 Task: Find a place in Newmarket, UK, for 8 guests from 12-16 August, with a price range of ₹10,000 to ₹16,000, including amenities like Free parking, Wifi, TV, Gym, and Breakfast, and enable Self check-in.
Action: Mouse moved to (435, 116)
Screenshot: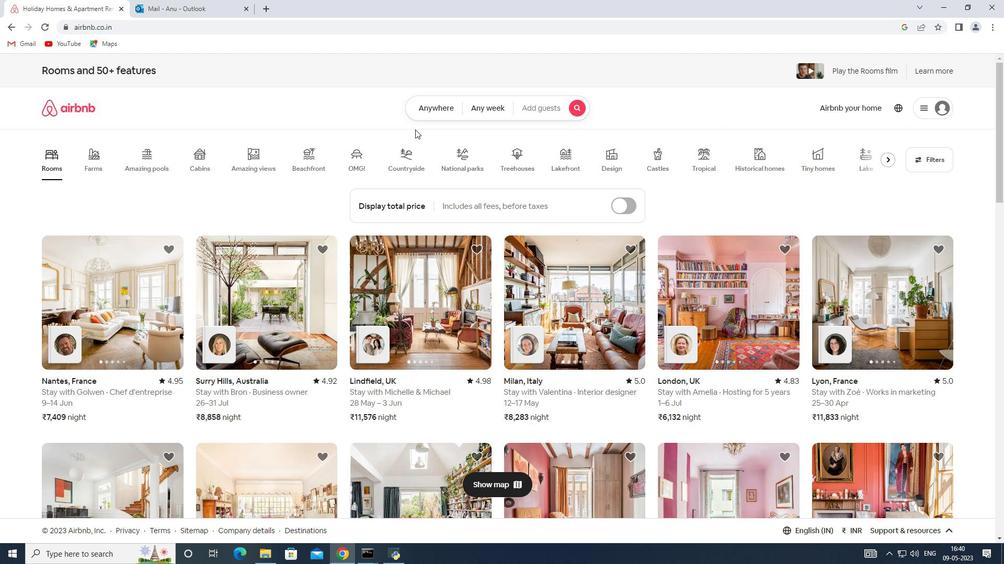 
Action: Mouse pressed left at (435, 116)
Screenshot: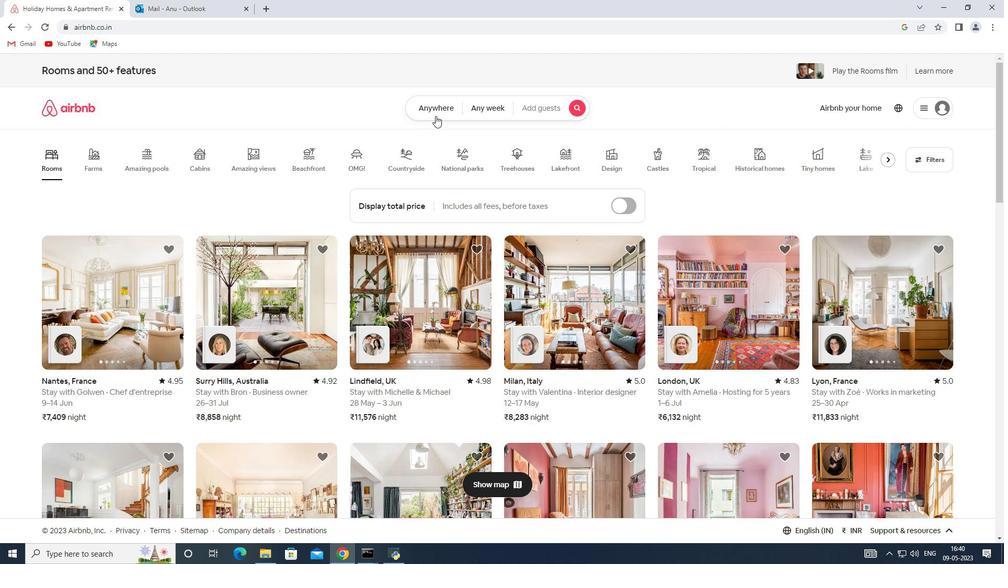 
Action: Mouse moved to (339, 150)
Screenshot: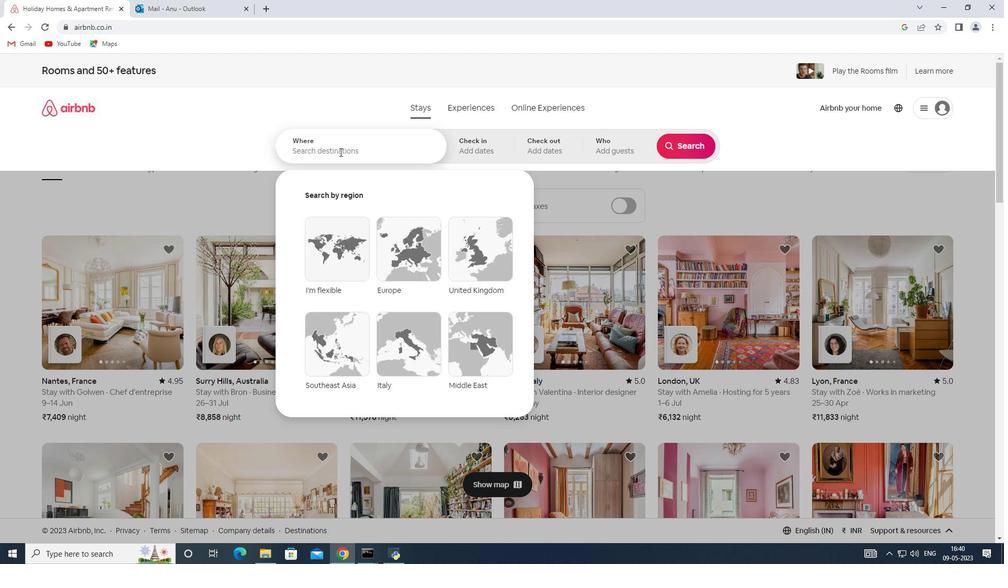 
Action: Mouse pressed left at (339, 150)
Screenshot: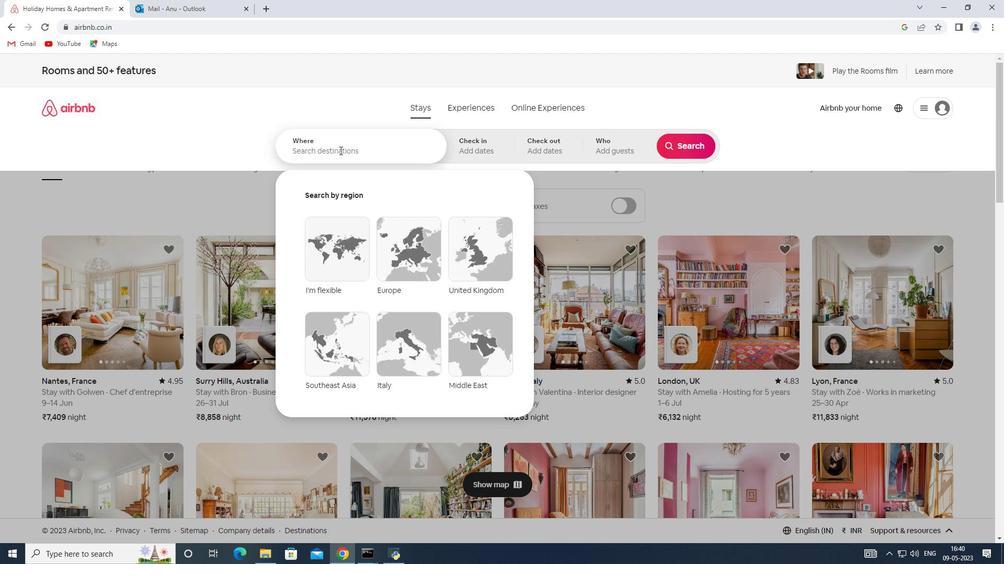 
Action: Key pressed <Key.shift><Key.shift><Key.shift><Key.shift><Key.shift><Key.shift><Key.shift><Key.shift><Key.shift><Key.shift><Key.shift><Key.shift><Key.shift><Key.shift><Key.shift><Key.shift><Key.shift><Key.shift><Key.shift><Key.shift><Key.shift><Key.shift><Key.shift><Key.shift><Key.shift><Key.shift><Key.shift><Key.shift><Key.shift><Key.shift><Key.shift>Newmarket,<Key.shift><Key.shift><Key.shift><Key.shift><Key.shift><Key.shift><Key.shift><Key.shift><Key.shift><Key.shift><Key.shift><Key.shift><Key.shift><Key.shift><Key.shift><Key.shift><Key.shift><Key.shift><Key.shift><Key.shift><Key.shift><Key.shift><Key.shift><Key.shift><Key.shift><Key.shift><Key.shift><Key.shift><Key.shift><Key.shift><Key.shift><Key.shift><Key.shift><Key.shift><Key.shift><Key.shift><Key.shift><Key.shift><Key.shift><Key.shift><Key.shift><Key.shift><Key.shift><Key.shift>United<Key.space>
Screenshot: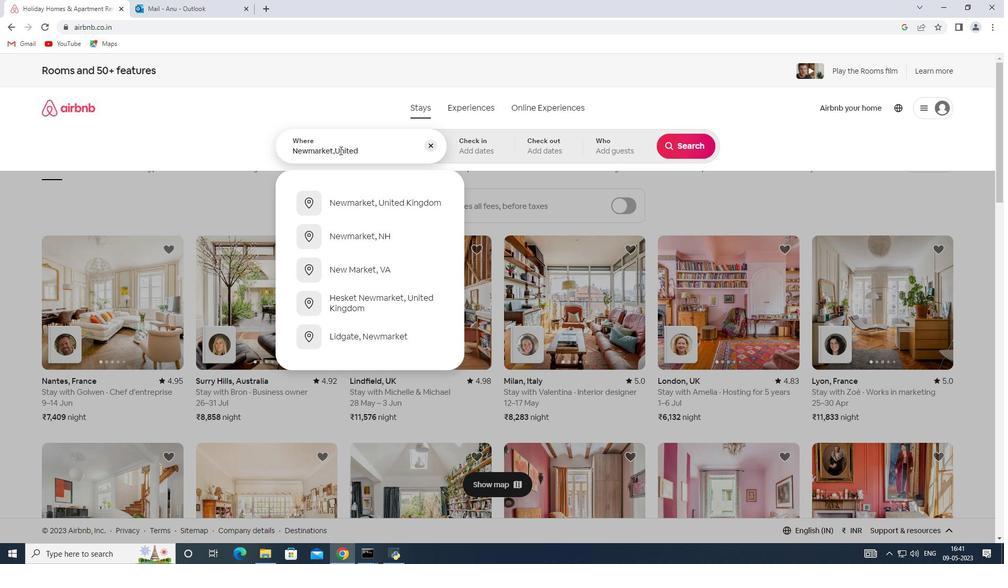 
Action: Mouse moved to (397, 198)
Screenshot: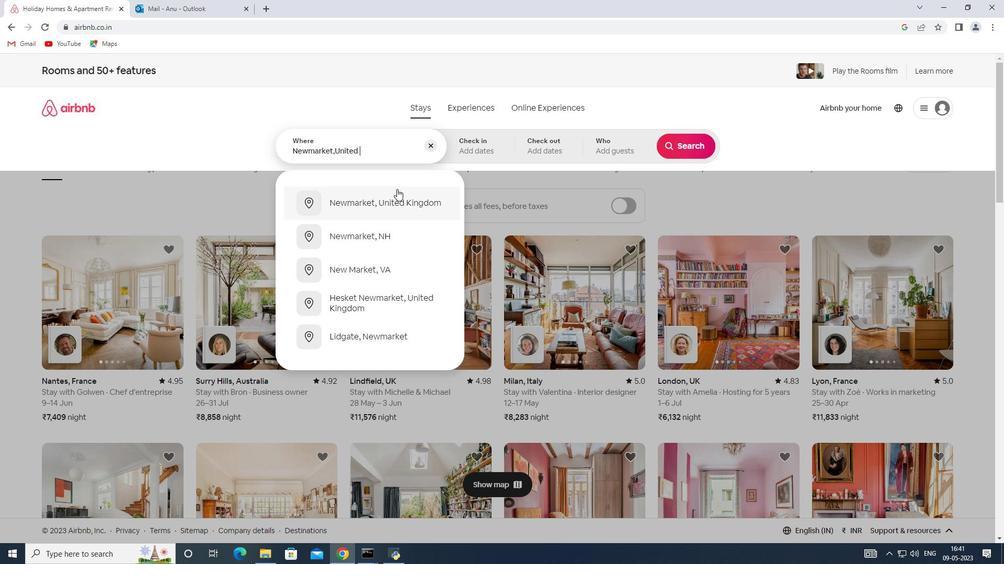 
Action: Mouse pressed left at (397, 198)
Screenshot: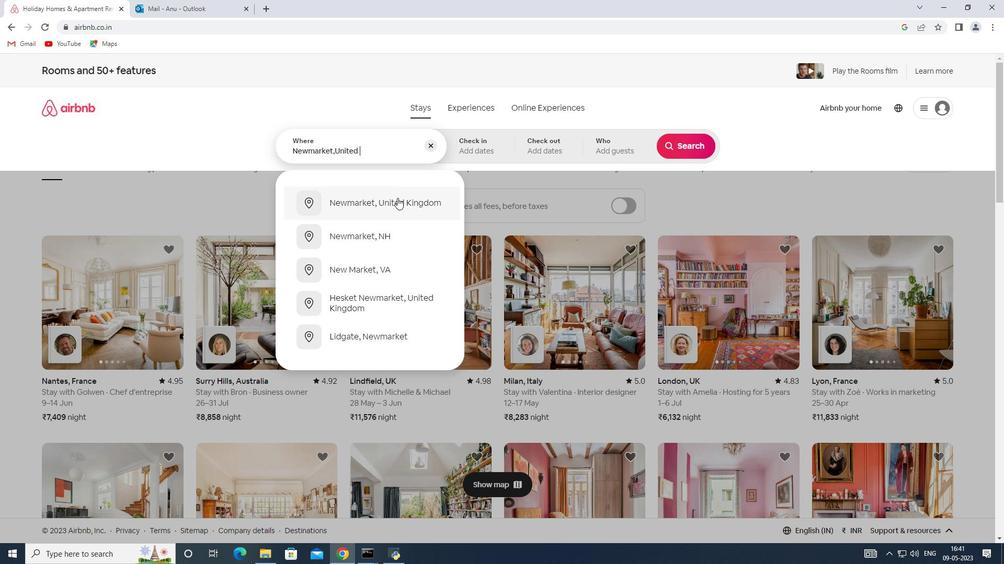 
Action: Mouse moved to (683, 228)
Screenshot: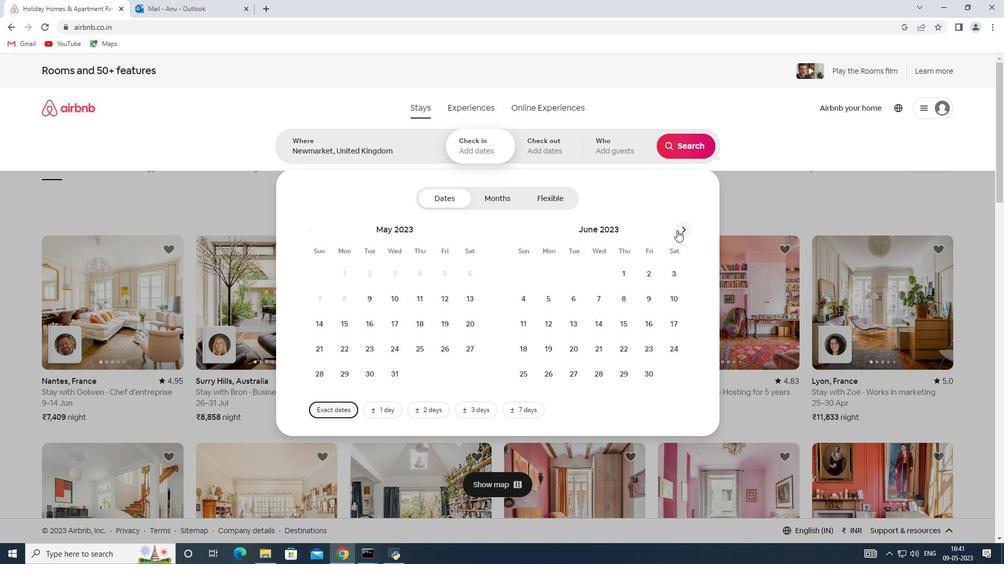 
Action: Mouse pressed left at (683, 228)
Screenshot: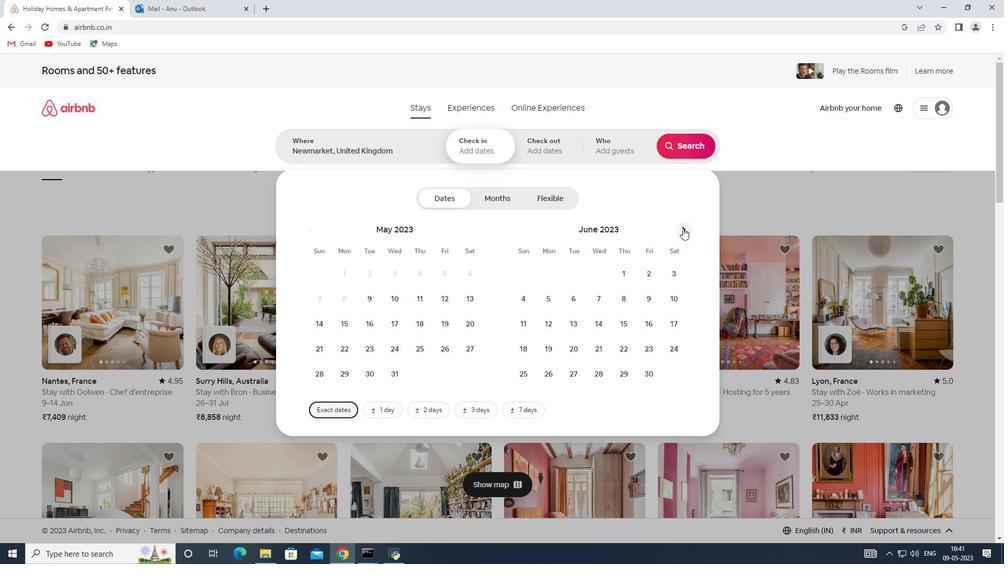 
Action: Mouse pressed left at (683, 228)
Screenshot: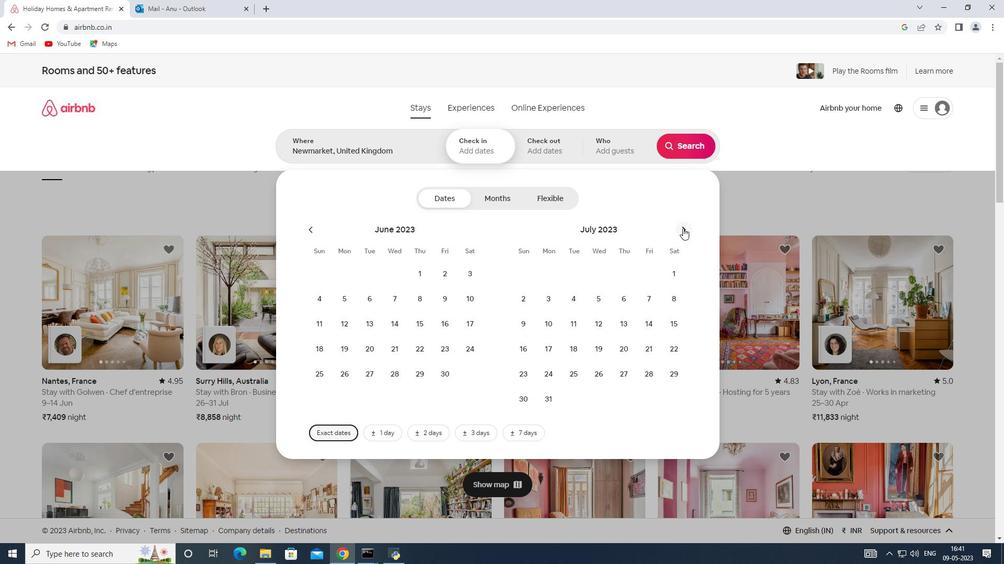 
Action: Mouse moved to (675, 290)
Screenshot: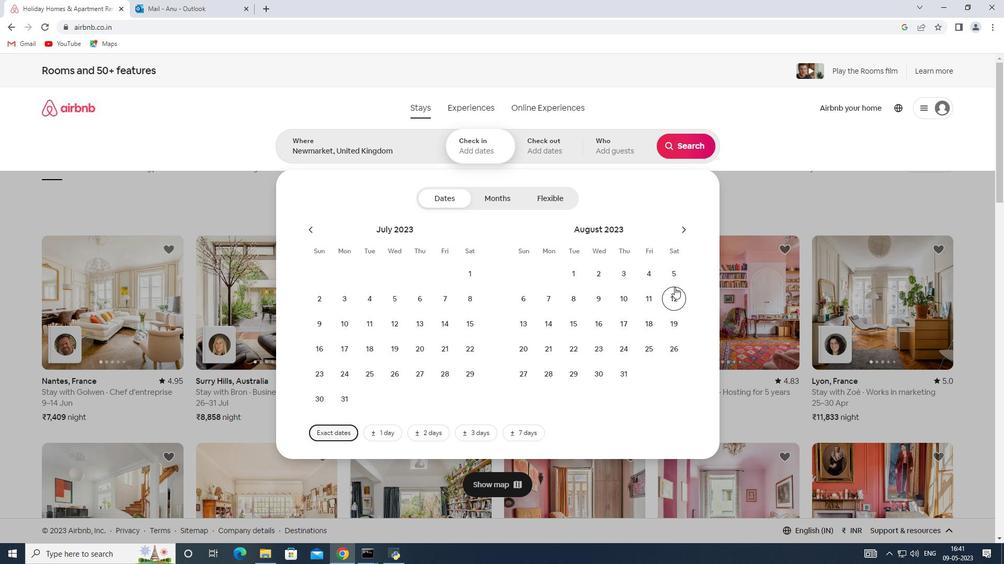 
Action: Mouse pressed left at (675, 290)
Screenshot: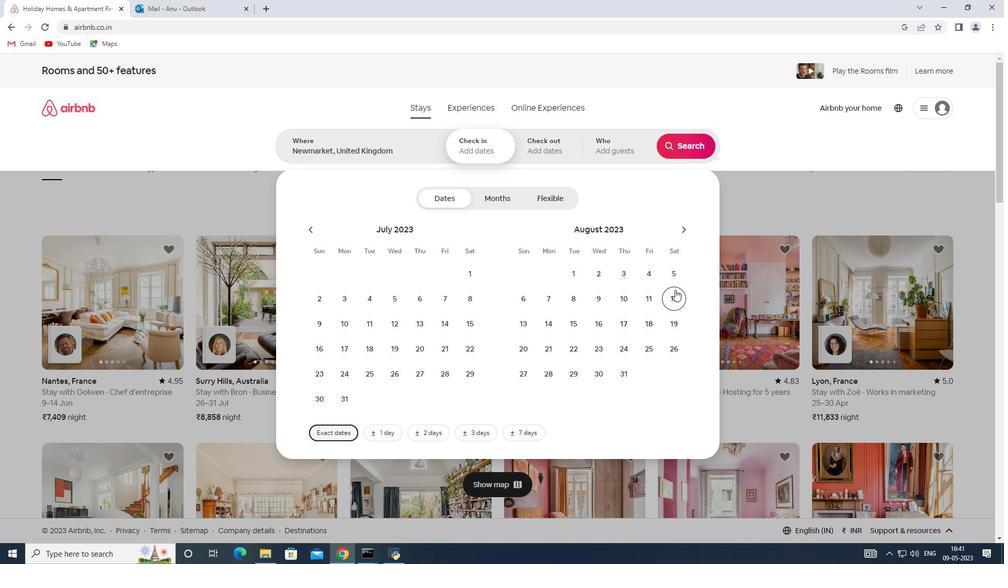 
Action: Mouse moved to (607, 323)
Screenshot: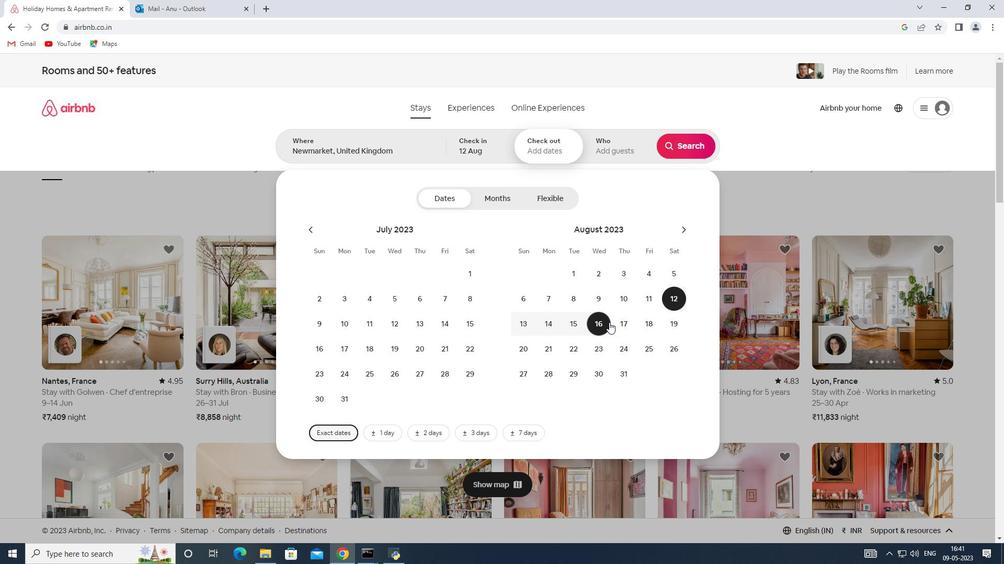 
Action: Mouse pressed left at (607, 323)
Screenshot: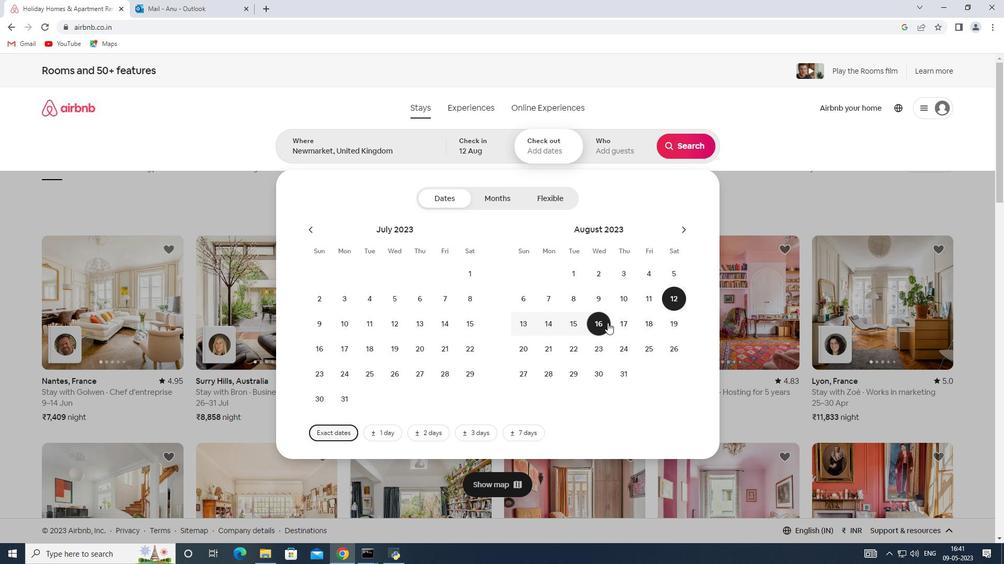 
Action: Mouse moved to (614, 142)
Screenshot: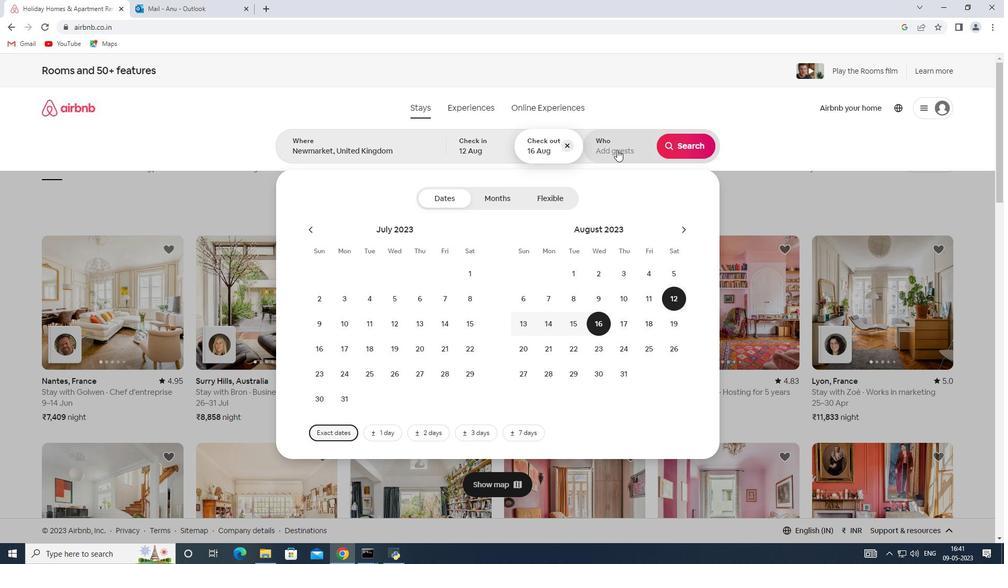 
Action: Mouse pressed left at (614, 142)
Screenshot: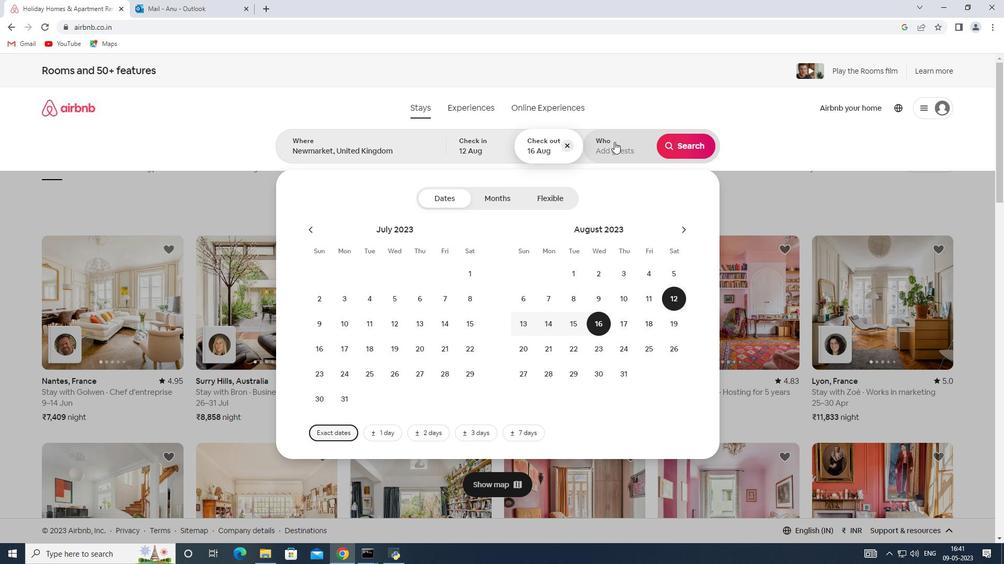 
Action: Mouse moved to (692, 197)
Screenshot: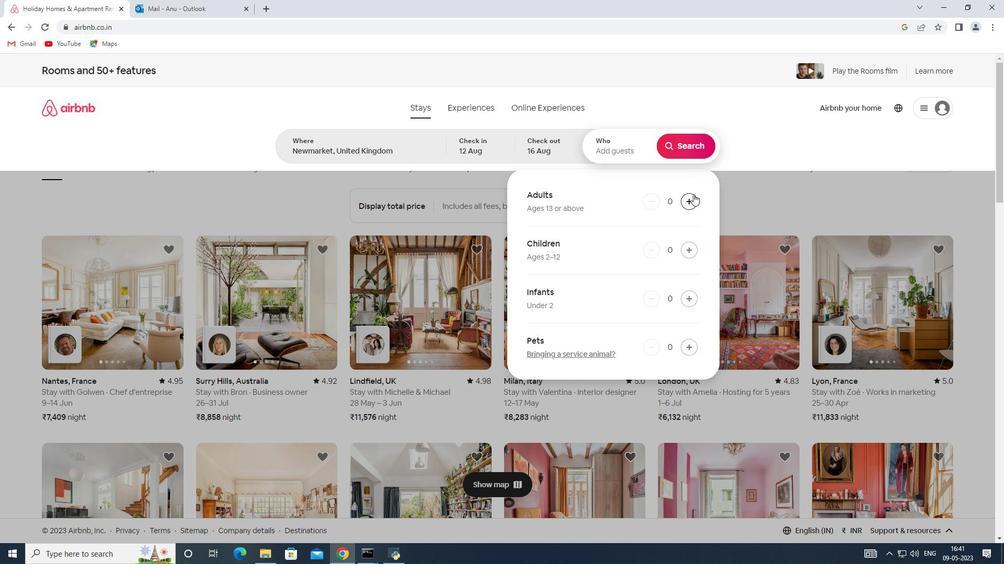 
Action: Mouse pressed left at (692, 197)
Screenshot: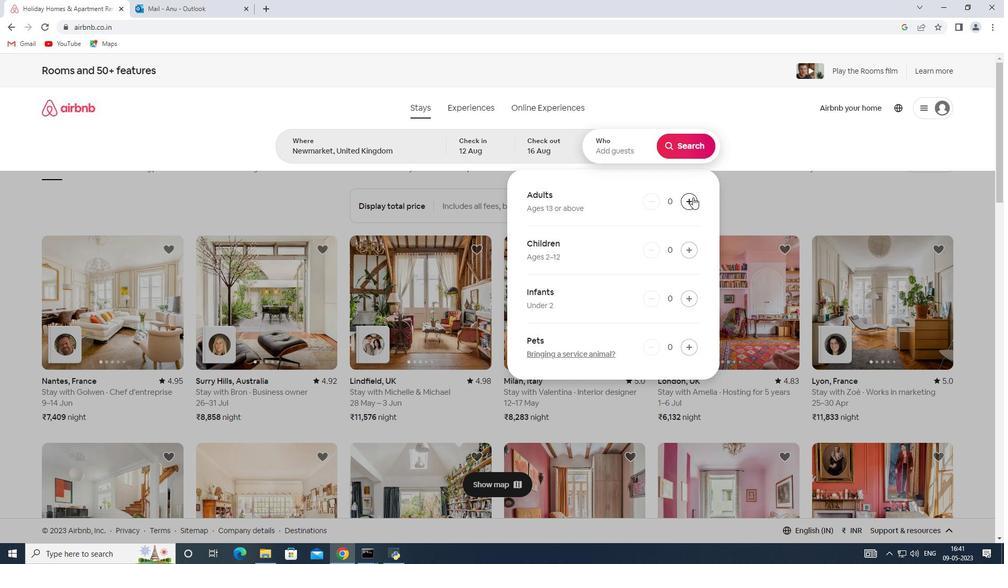 
Action: Mouse pressed left at (692, 197)
Screenshot: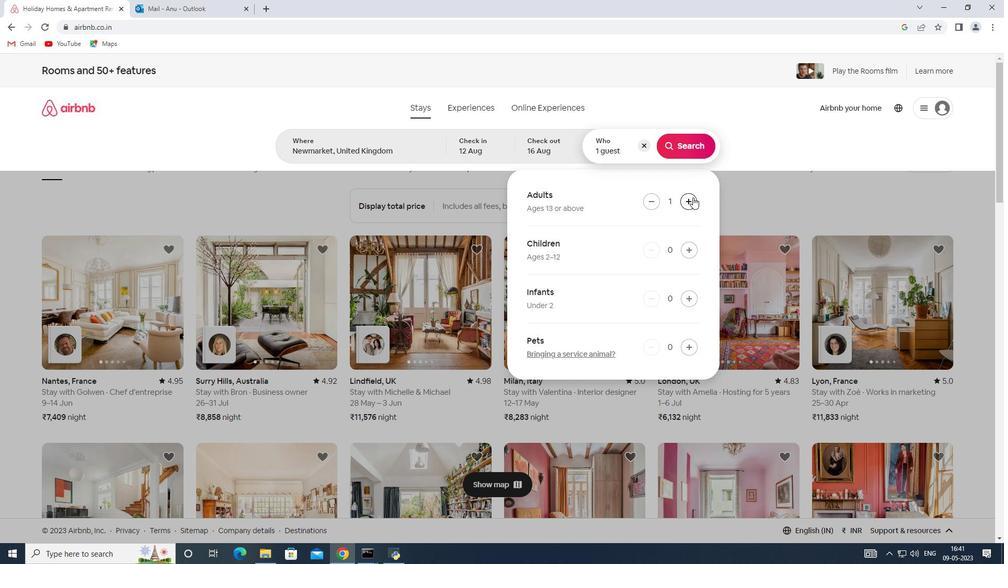 
Action: Mouse pressed left at (692, 197)
Screenshot: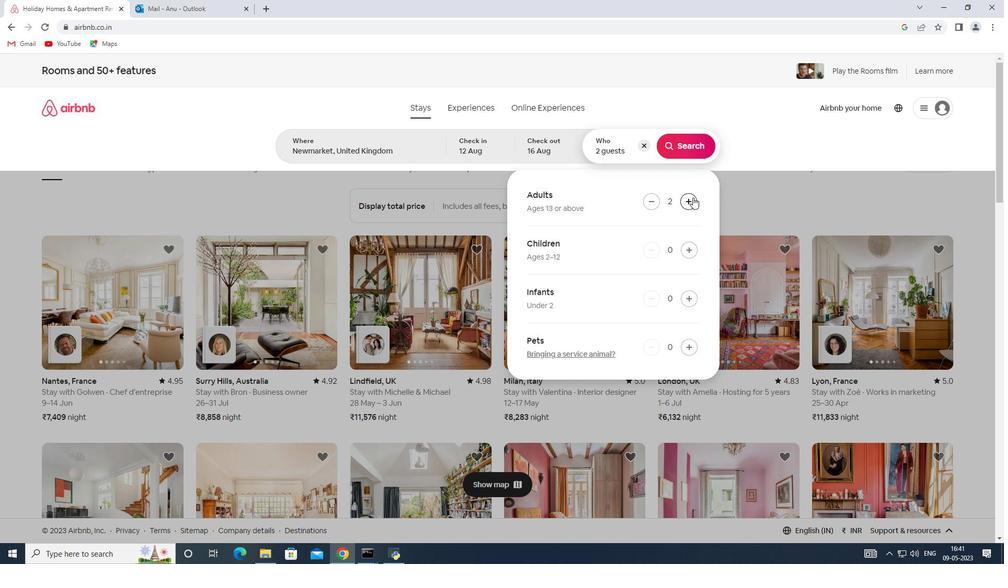 
Action: Mouse pressed left at (692, 197)
Screenshot: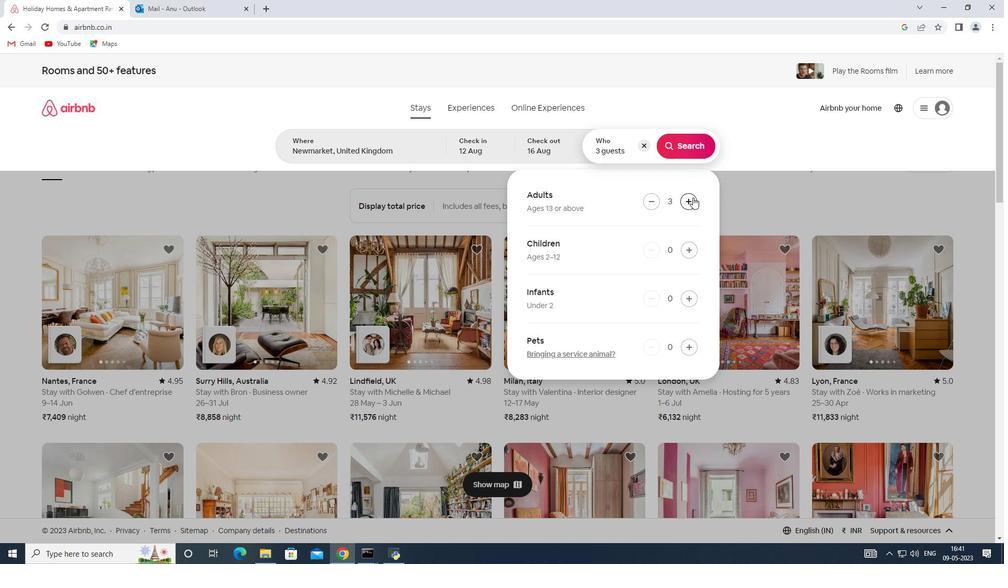 
Action: Mouse pressed left at (692, 197)
Screenshot: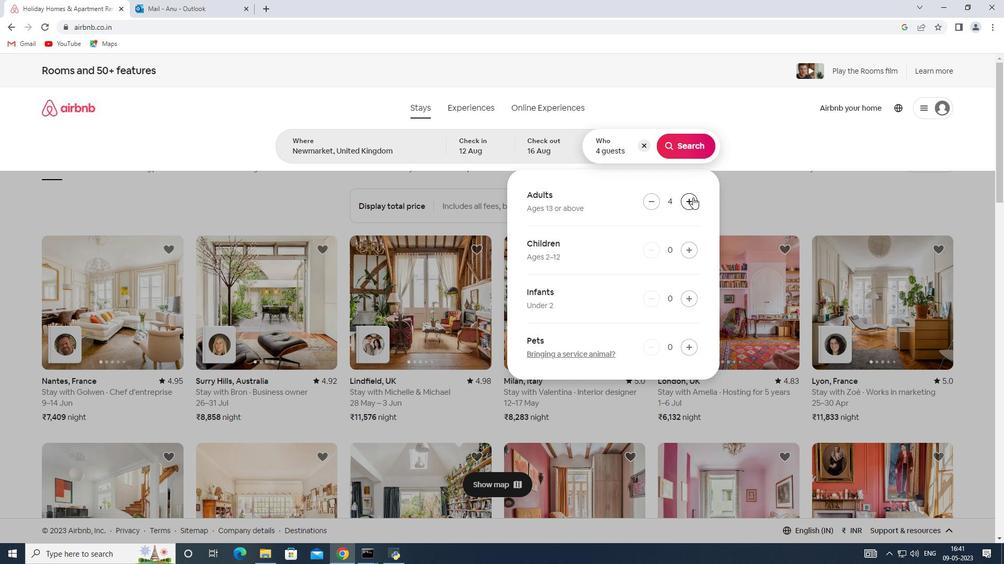 
Action: Mouse pressed left at (692, 197)
Screenshot: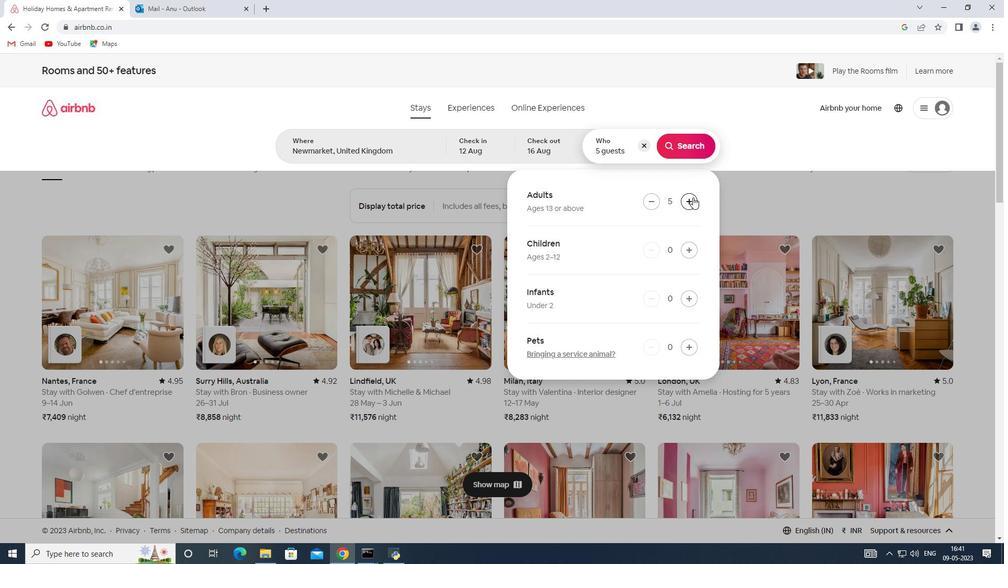 
Action: Mouse pressed left at (692, 197)
Screenshot: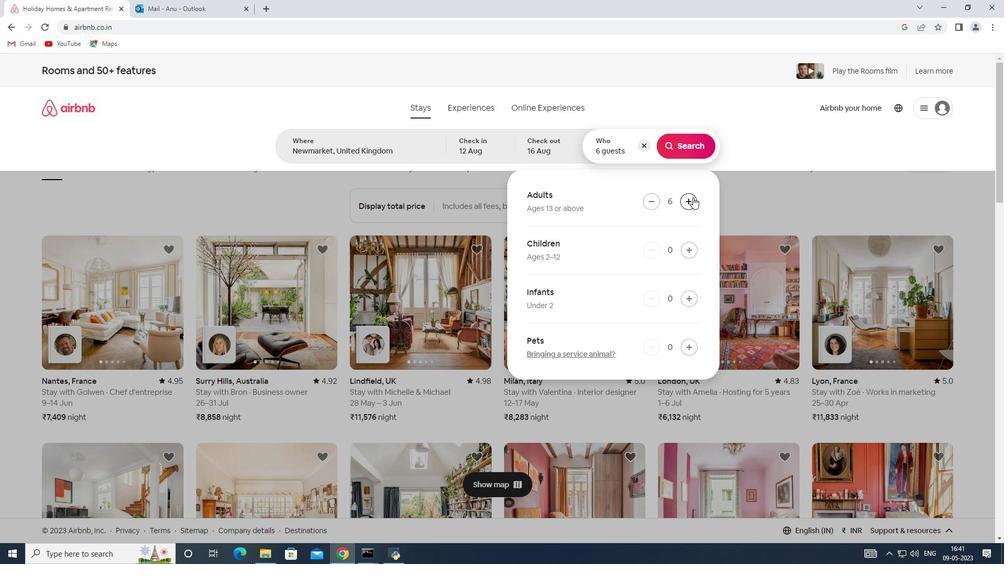 
Action: Mouse pressed left at (692, 197)
Screenshot: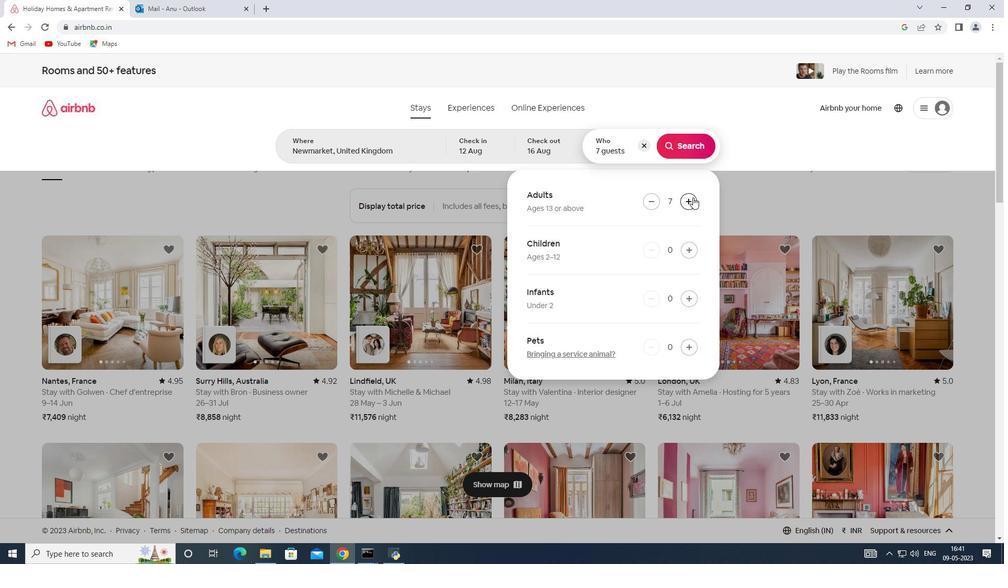 
Action: Mouse moved to (695, 144)
Screenshot: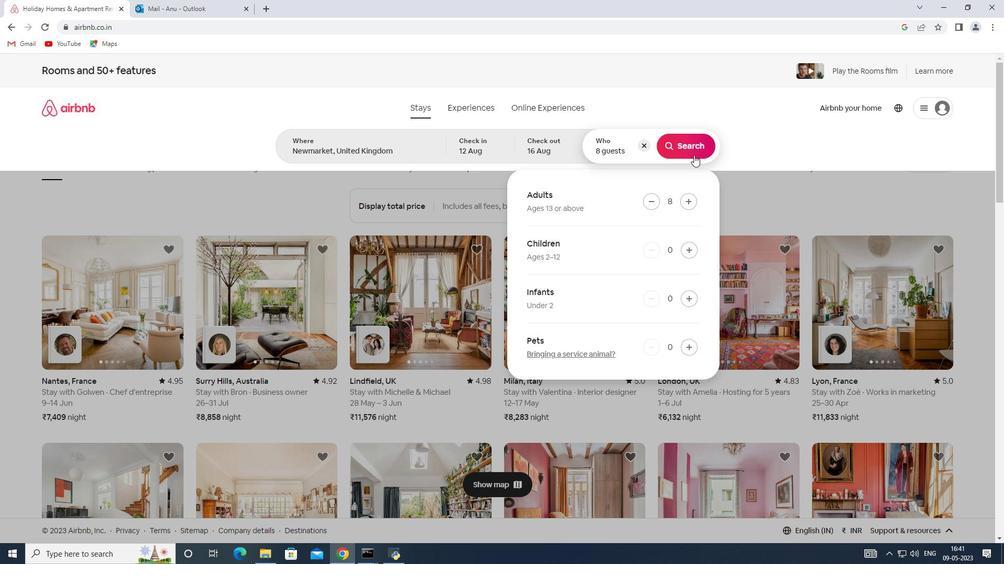 
Action: Mouse pressed left at (695, 144)
Screenshot: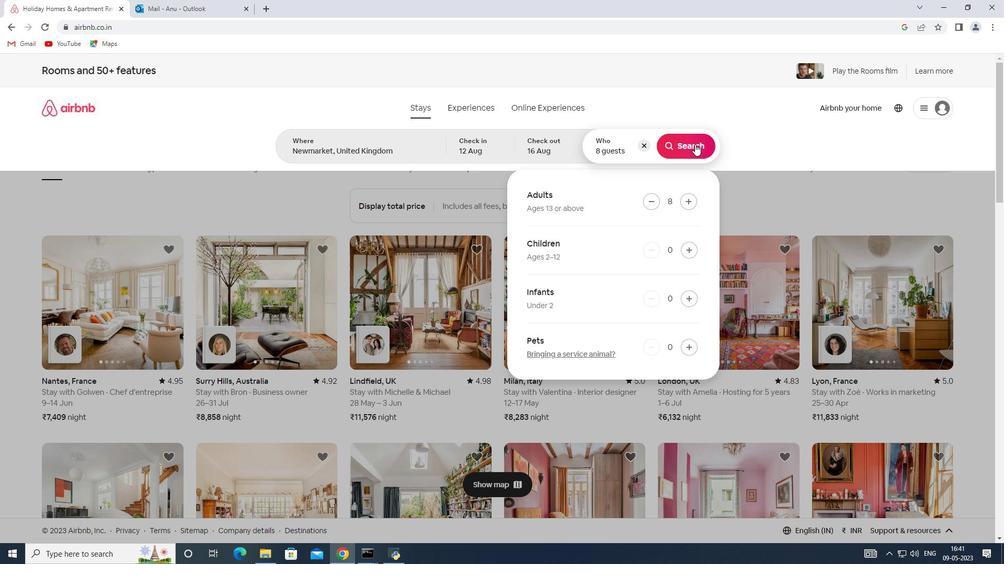 
Action: Mouse moved to (963, 116)
Screenshot: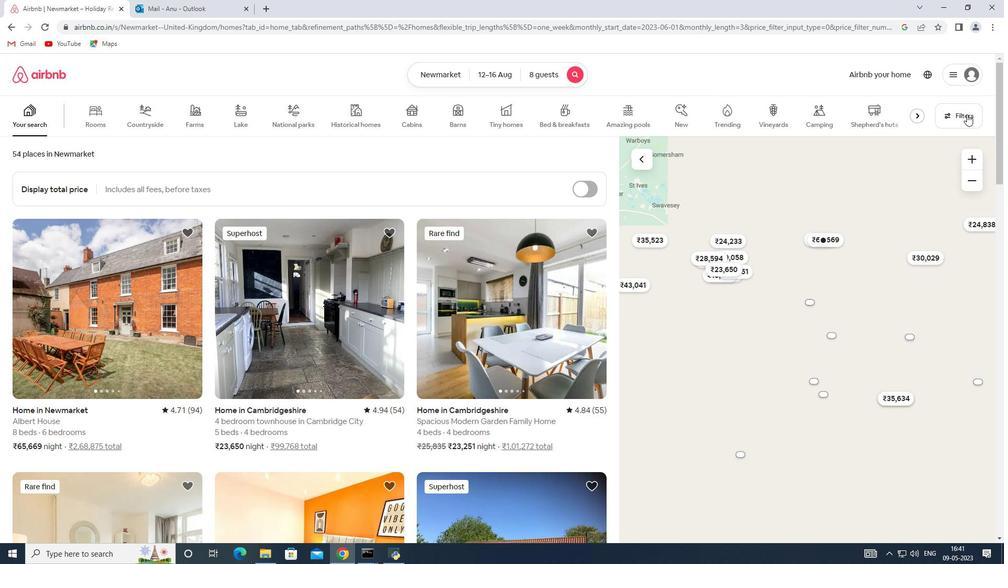 
Action: Mouse pressed left at (963, 116)
Screenshot: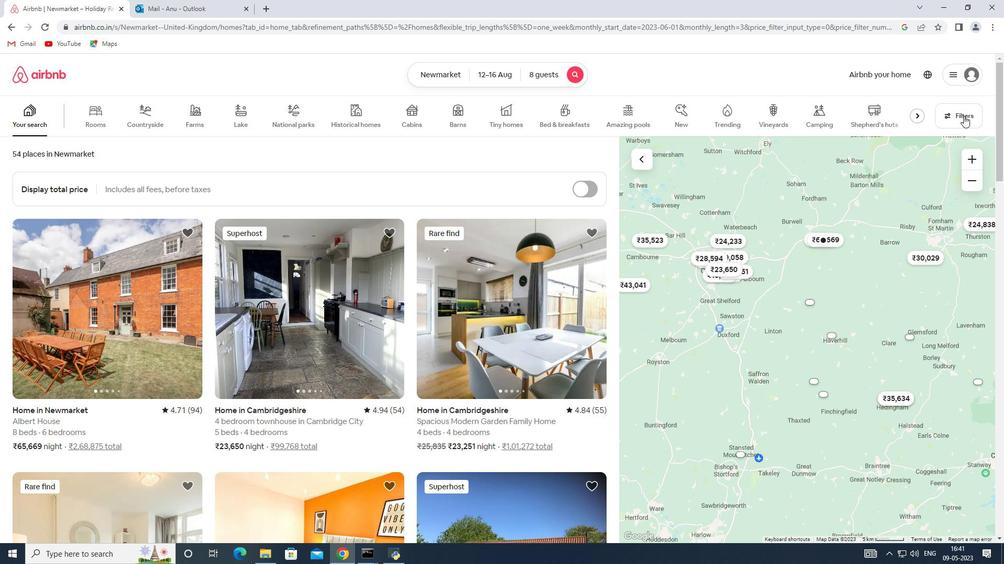 
Action: Mouse moved to (364, 368)
Screenshot: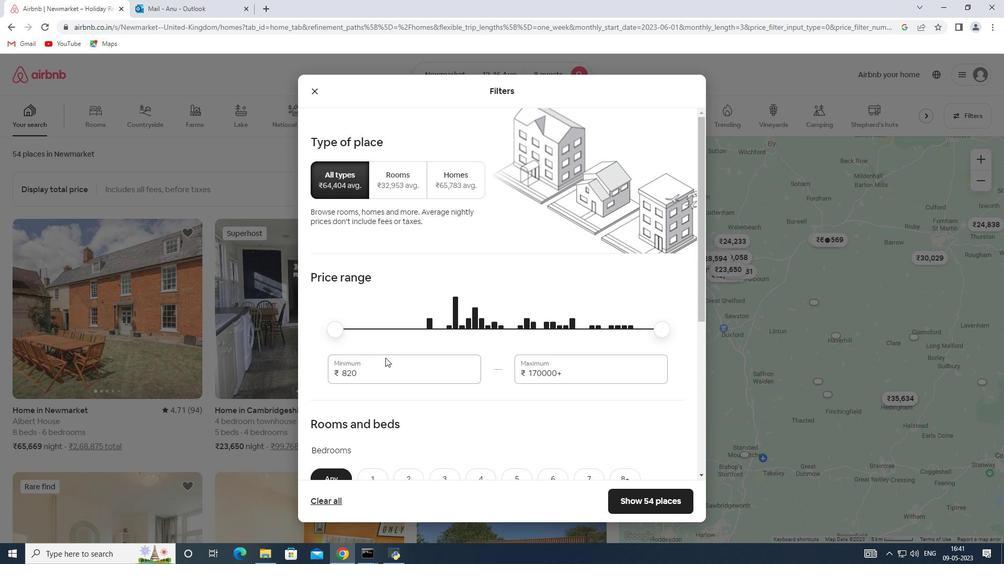 
Action: Mouse pressed left at (364, 368)
Screenshot: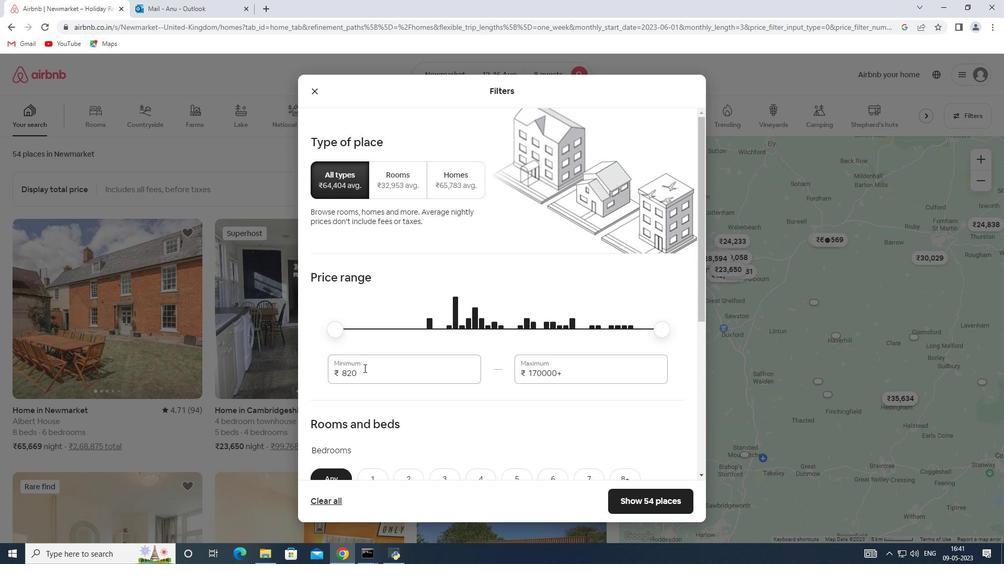 
Action: Mouse moved to (338, 374)
Screenshot: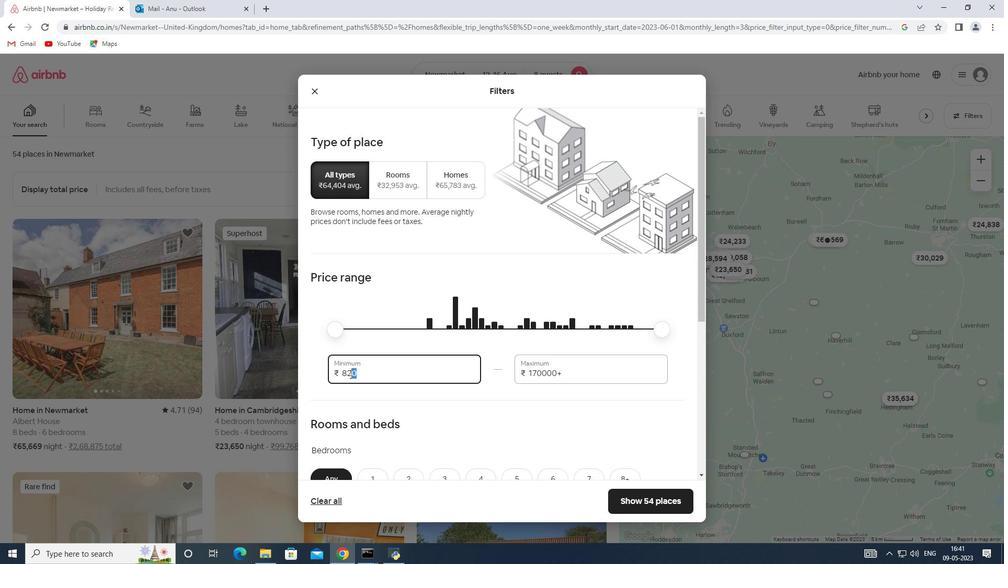 
Action: Key pressed 10000
Screenshot: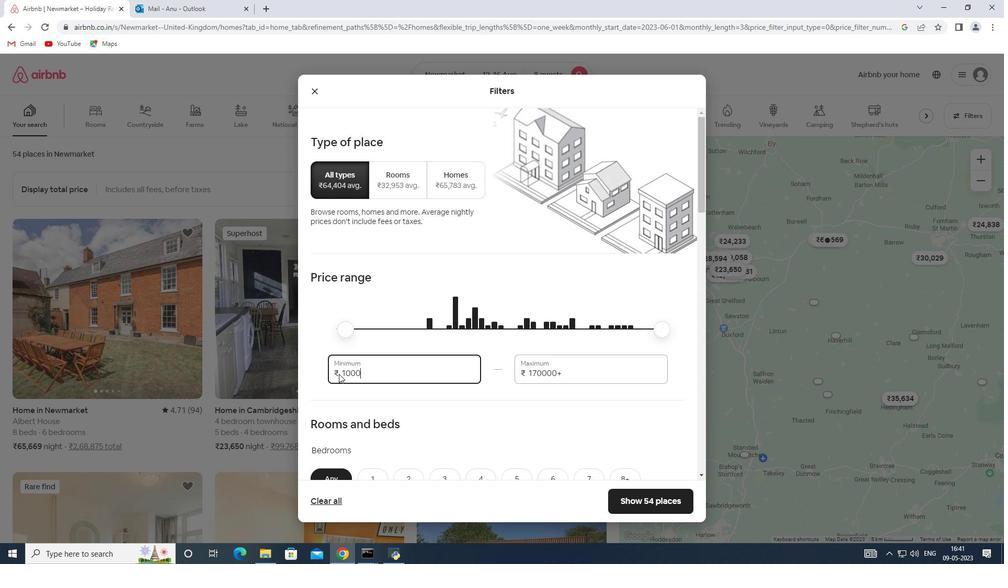 
Action: Mouse moved to (574, 376)
Screenshot: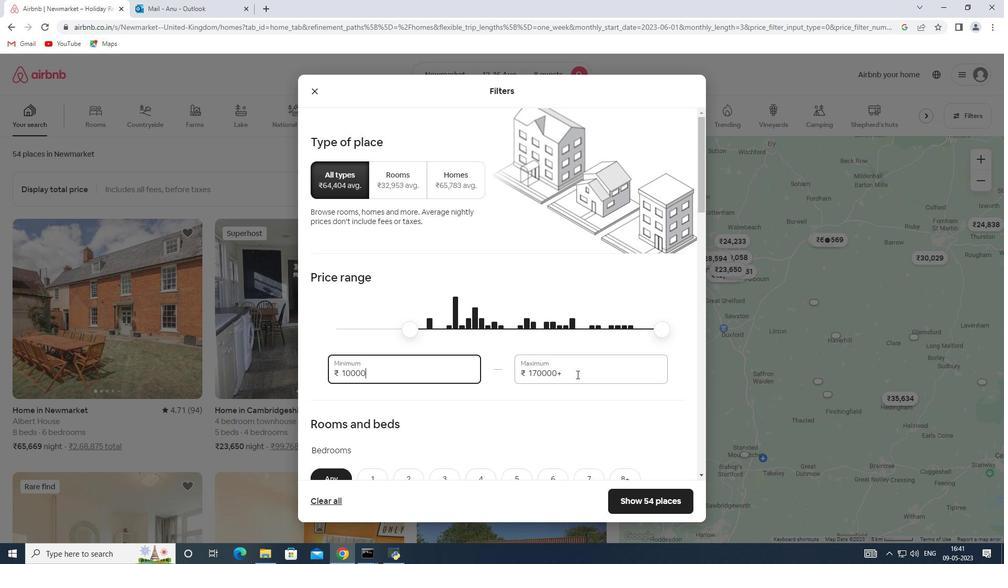 
Action: Mouse pressed left at (574, 376)
Screenshot: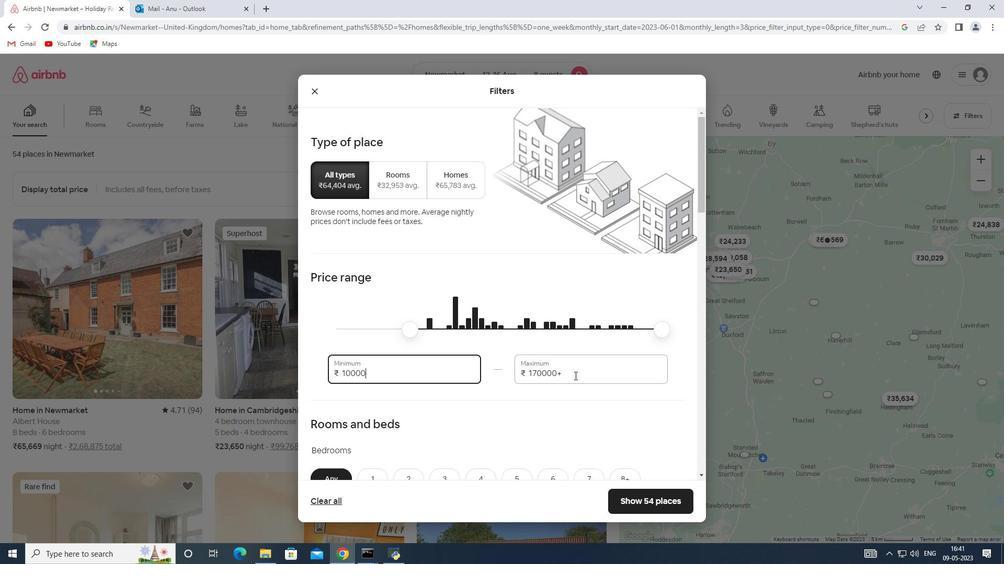 
Action: Mouse moved to (495, 376)
Screenshot: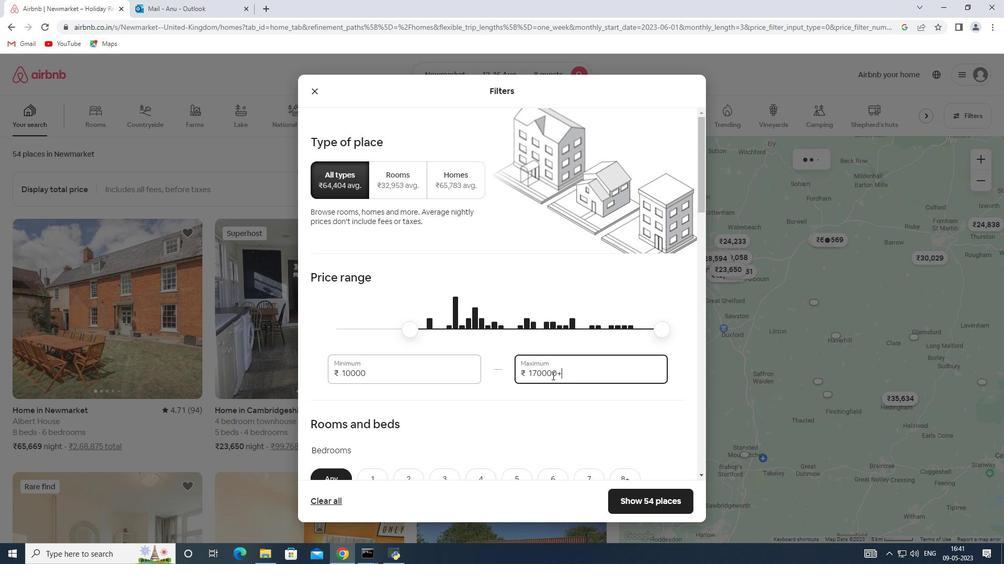 
Action: Key pressed 16000
Screenshot: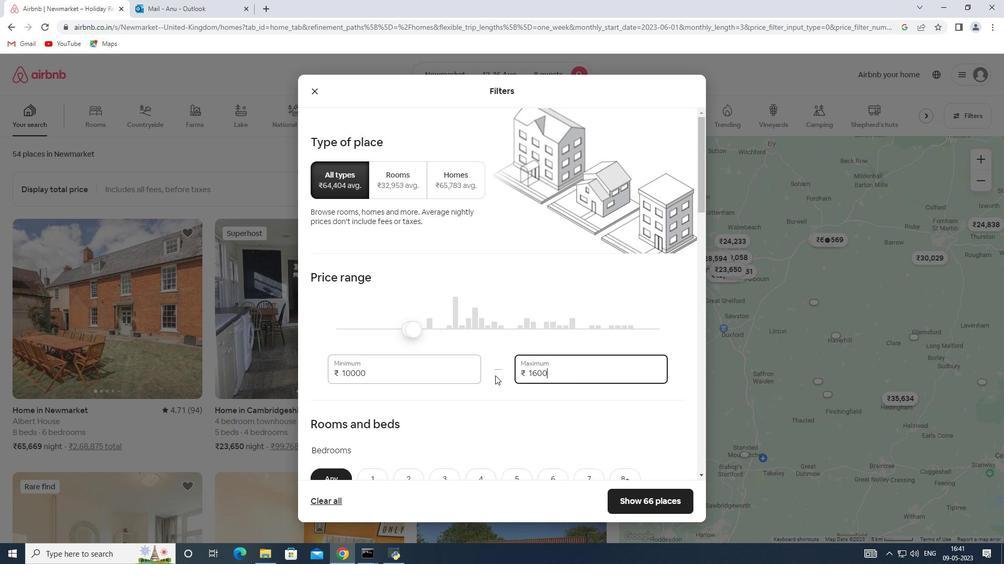 
Action: Mouse scrolled (495, 375) with delta (0, 0)
Screenshot: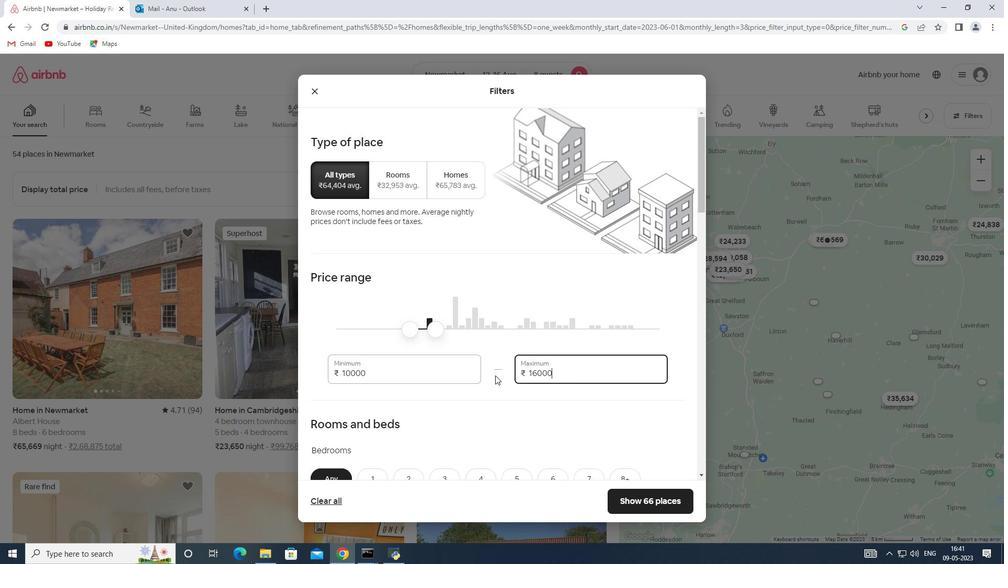 
Action: Mouse scrolled (495, 375) with delta (0, 0)
Screenshot: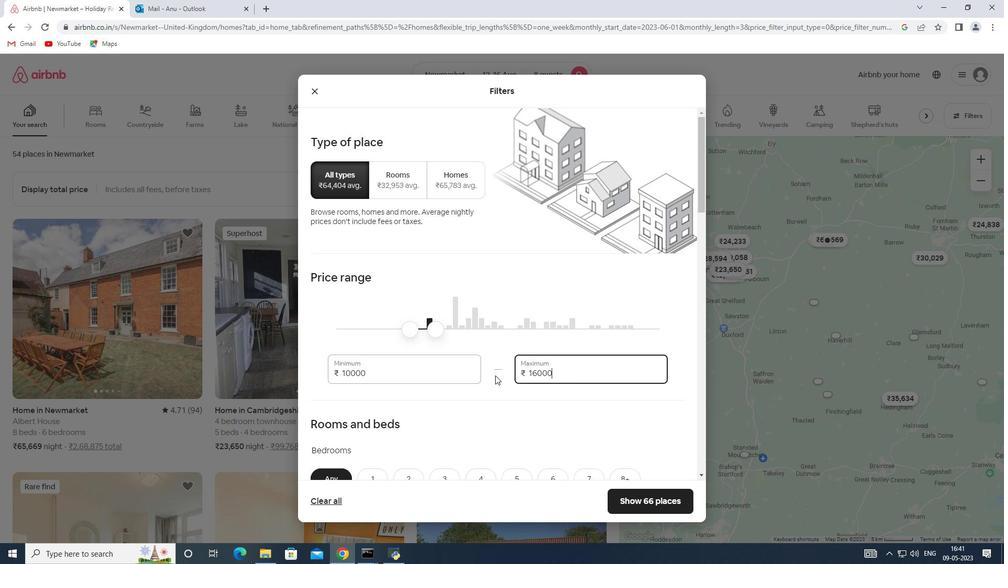 
Action: Mouse scrolled (495, 375) with delta (0, 0)
Screenshot: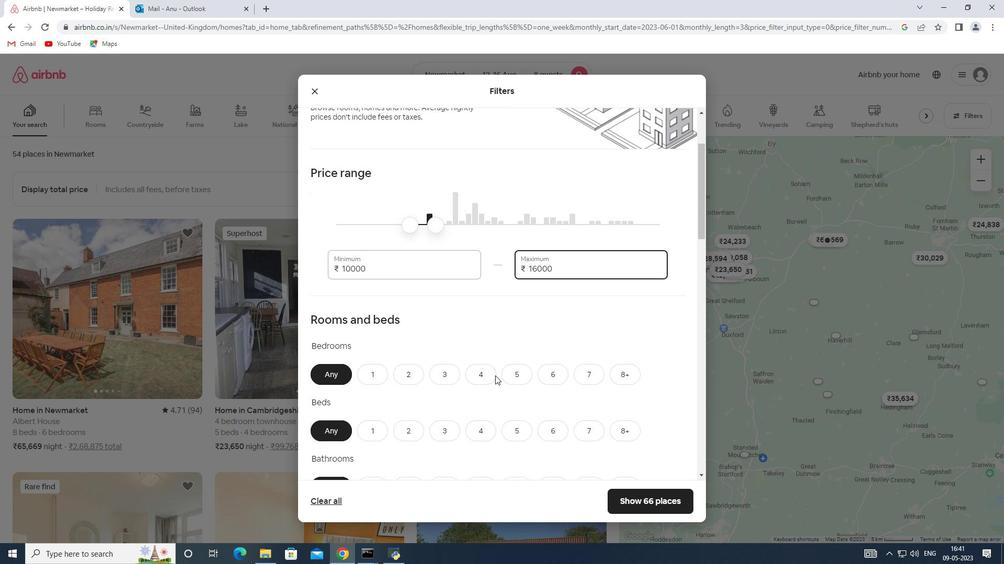 
Action: Mouse scrolled (495, 375) with delta (0, 0)
Screenshot: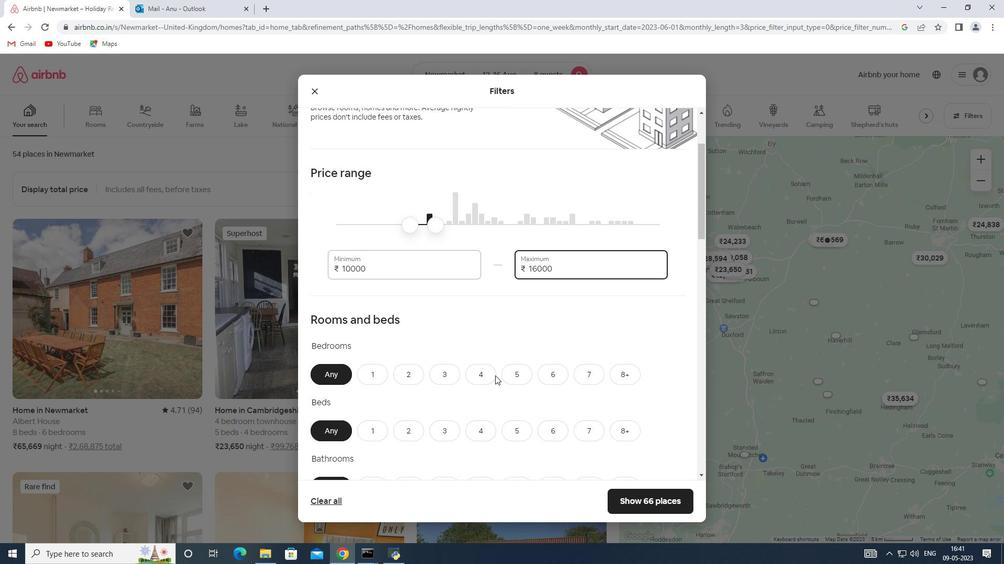 
Action: Mouse moved to (620, 267)
Screenshot: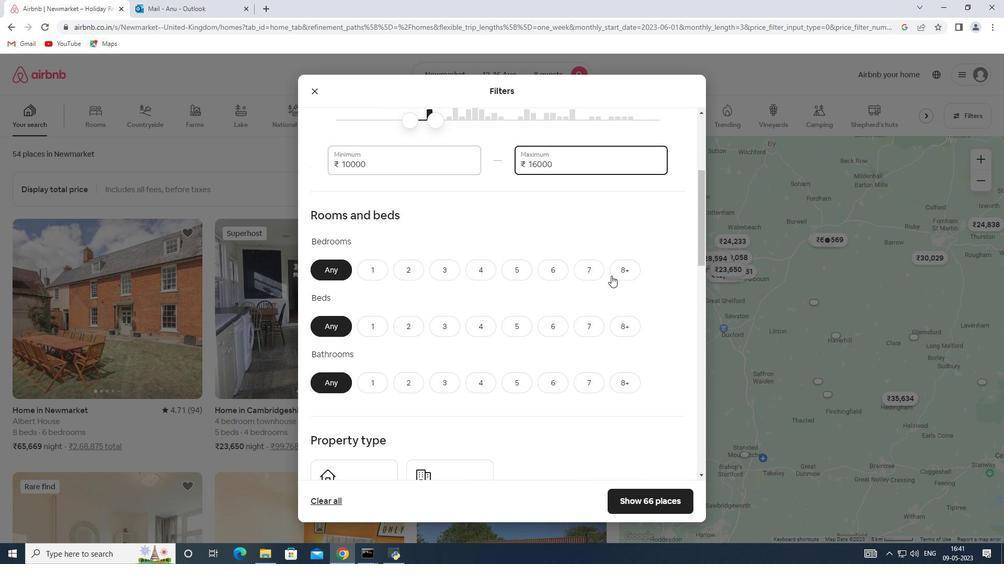 
Action: Mouse pressed left at (620, 267)
Screenshot: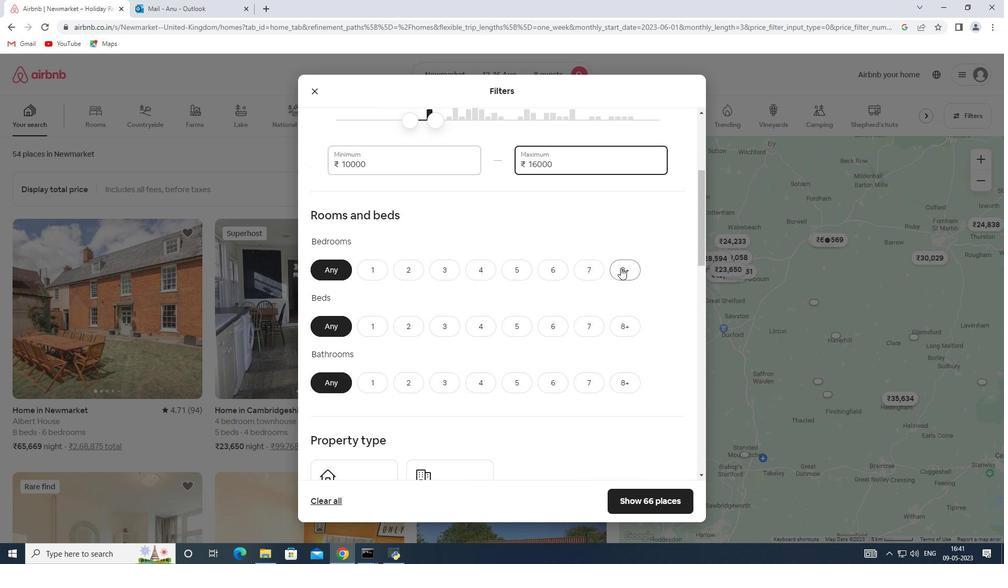 
Action: Mouse moved to (623, 327)
Screenshot: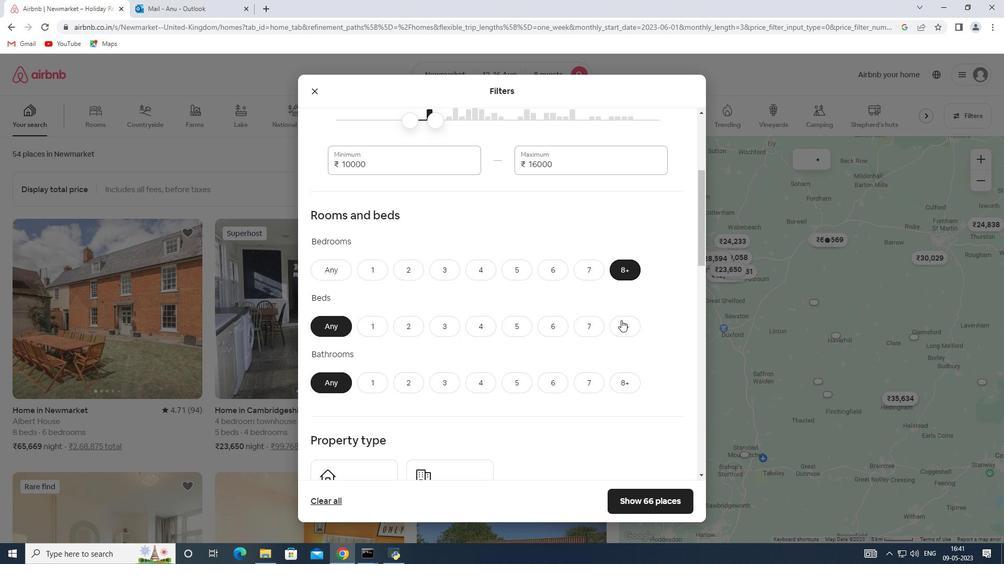
Action: Mouse pressed left at (623, 327)
Screenshot: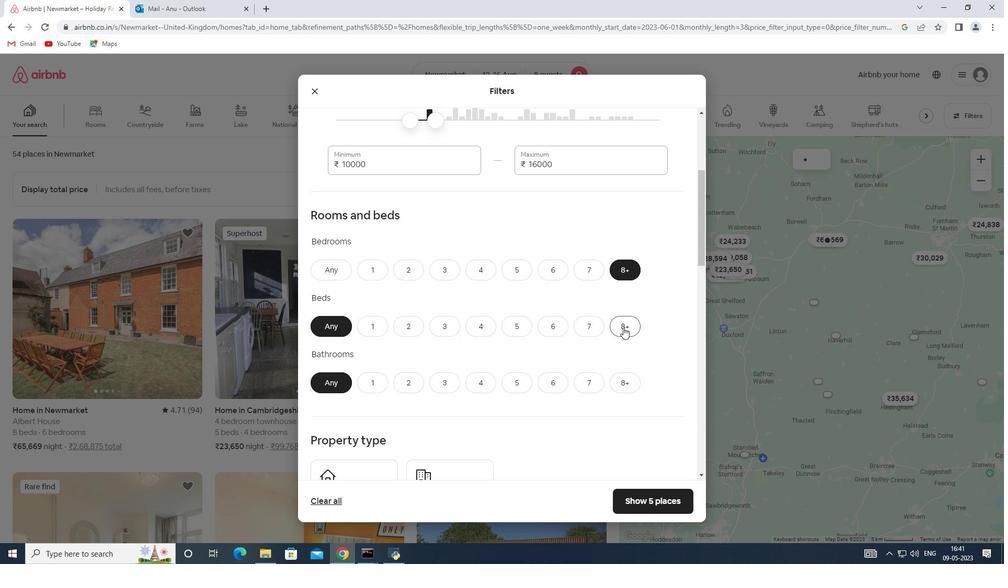 
Action: Mouse moved to (618, 380)
Screenshot: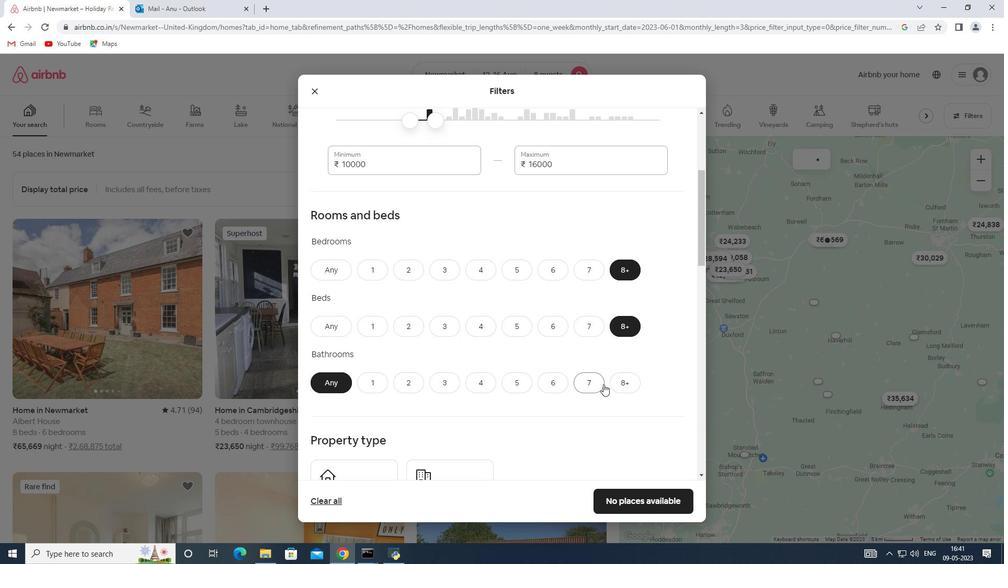 
Action: Mouse pressed left at (618, 380)
Screenshot: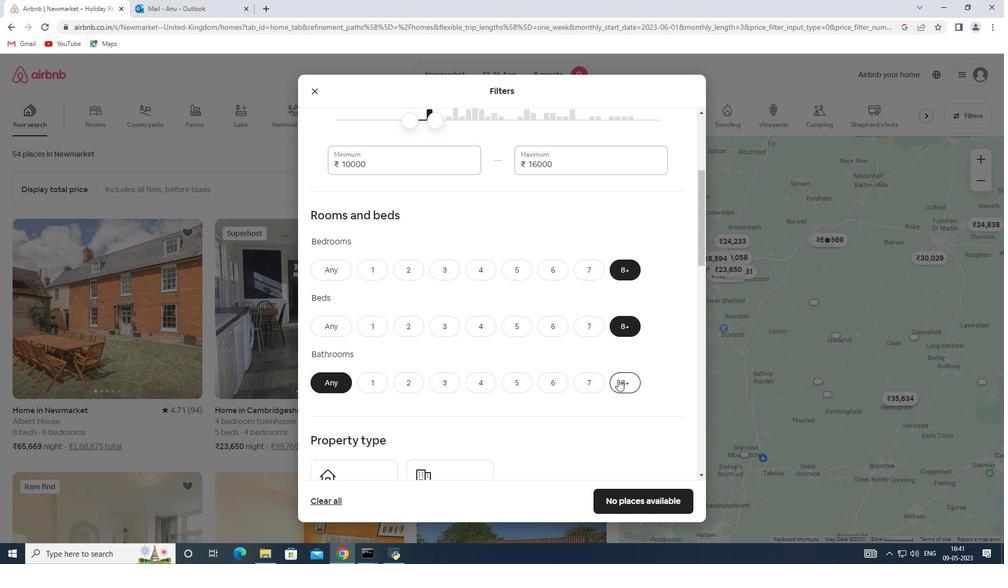 
Action: Mouse moved to (500, 350)
Screenshot: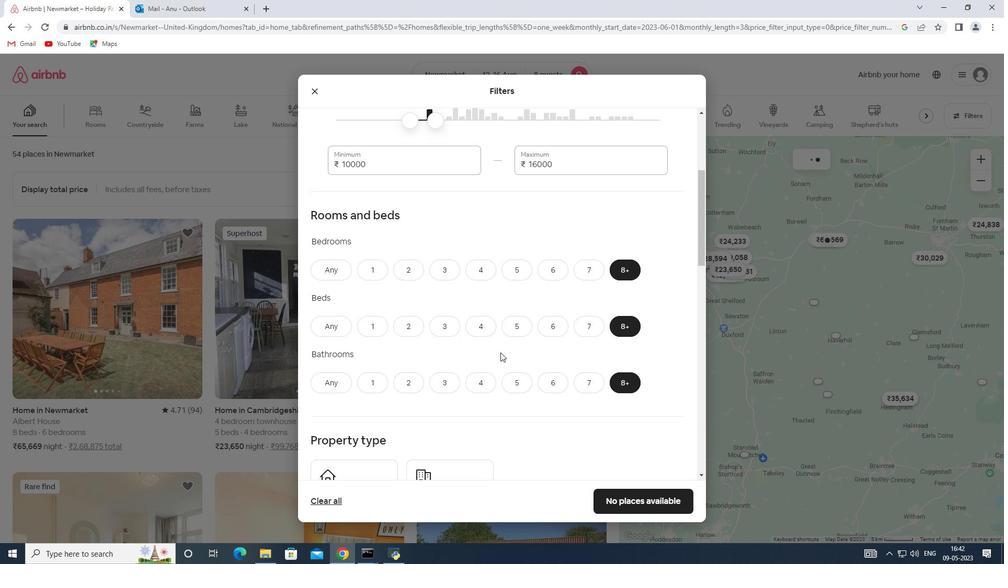 
Action: Mouse scrolled (500, 349) with delta (0, 0)
Screenshot: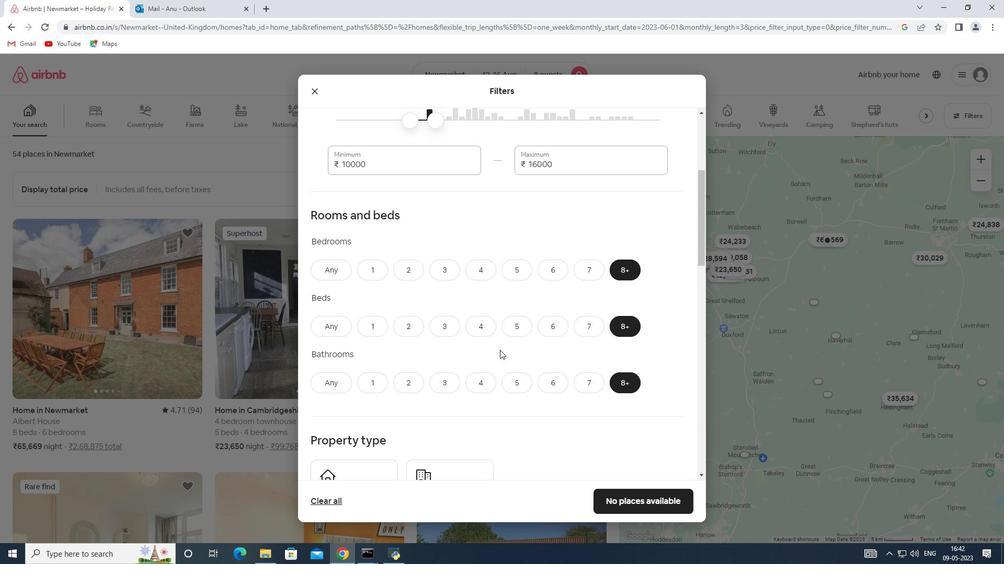 
Action: Mouse scrolled (500, 349) with delta (0, 0)
Screenshot: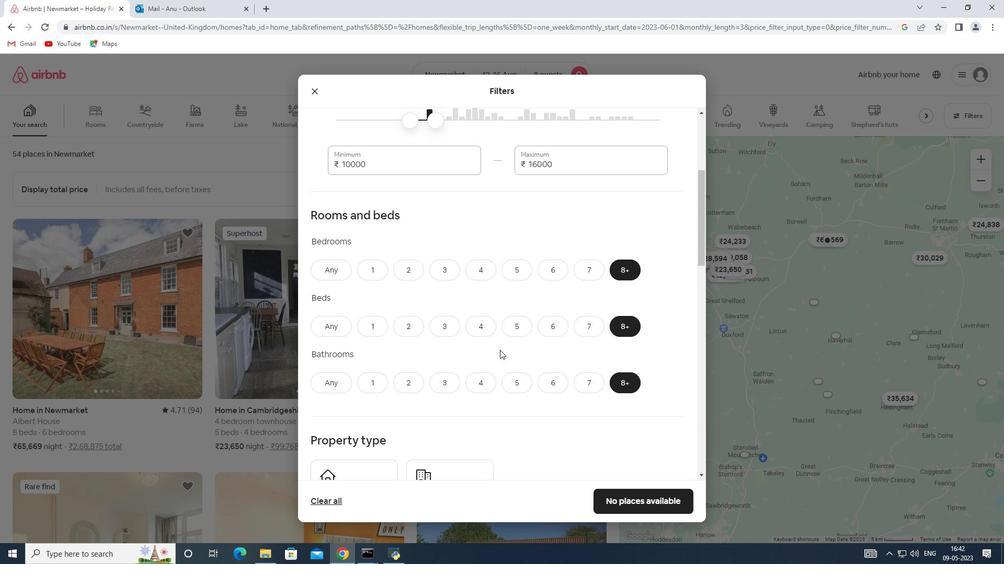 
Action: Mouse scrolled (500, 349) with delta (0, 0)
Screenshot: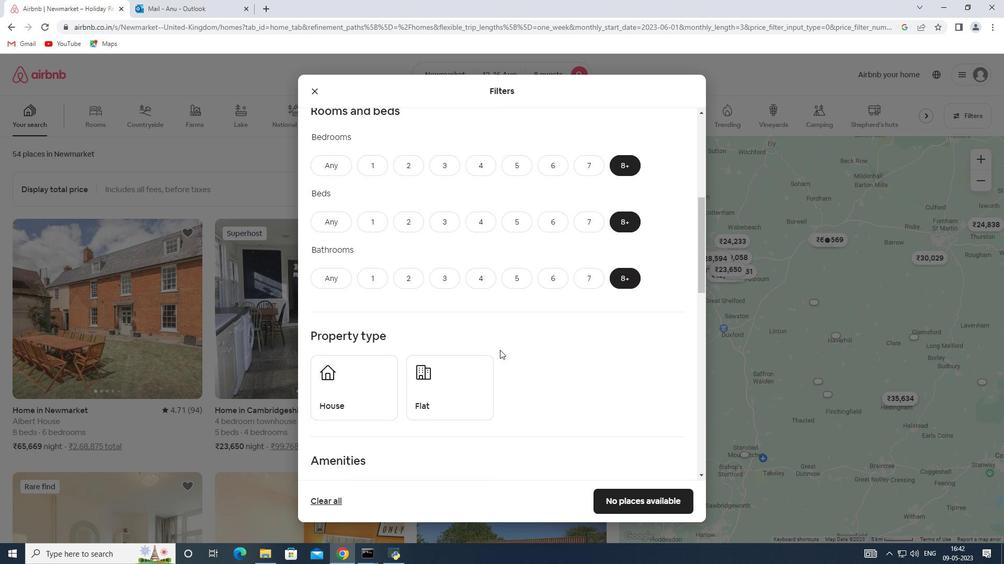 
Action: Mouse scrolled (500, 349) with delta (0, 0)
Screenshot: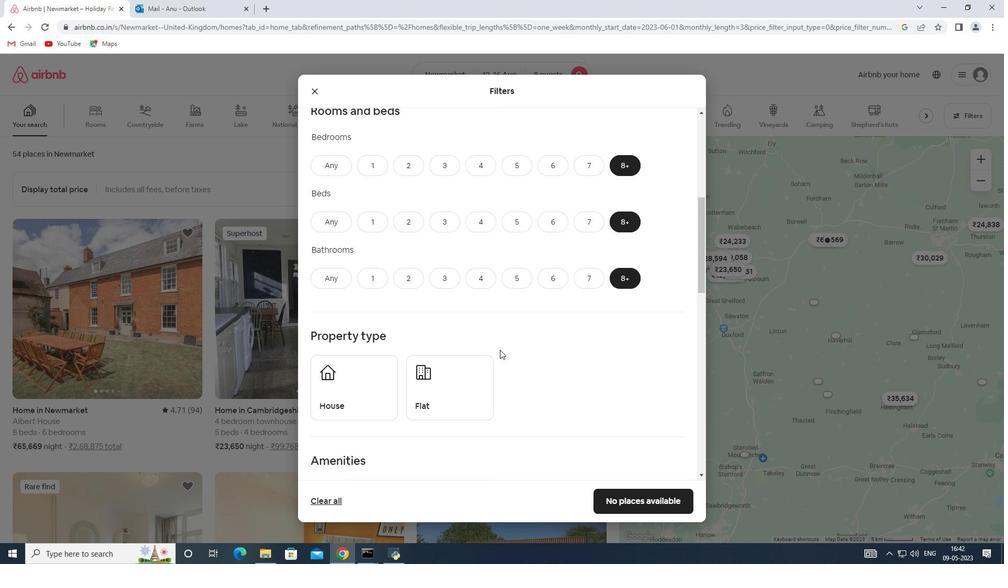 
Action: Mouse moved to (361, 298)
Screenshot: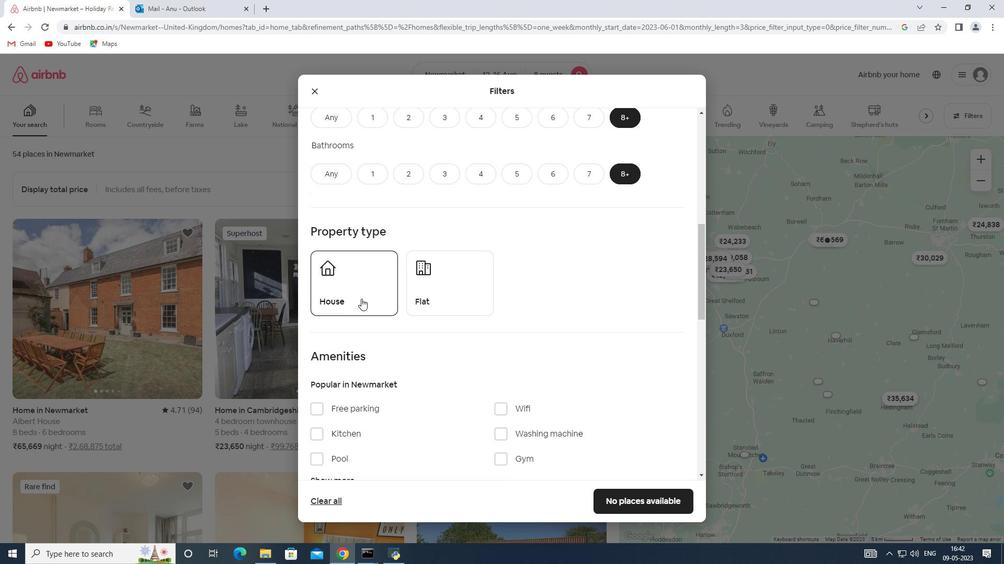 
Action: Mouse pressed left at (361, 298)
Screenshot: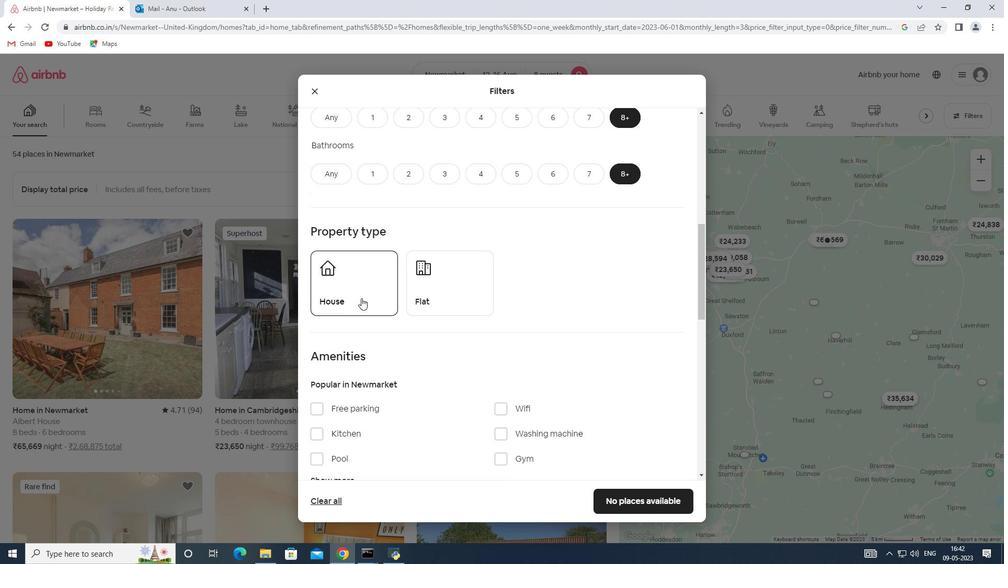 
Action: Mouse moved to (428, 303)
Screenshot: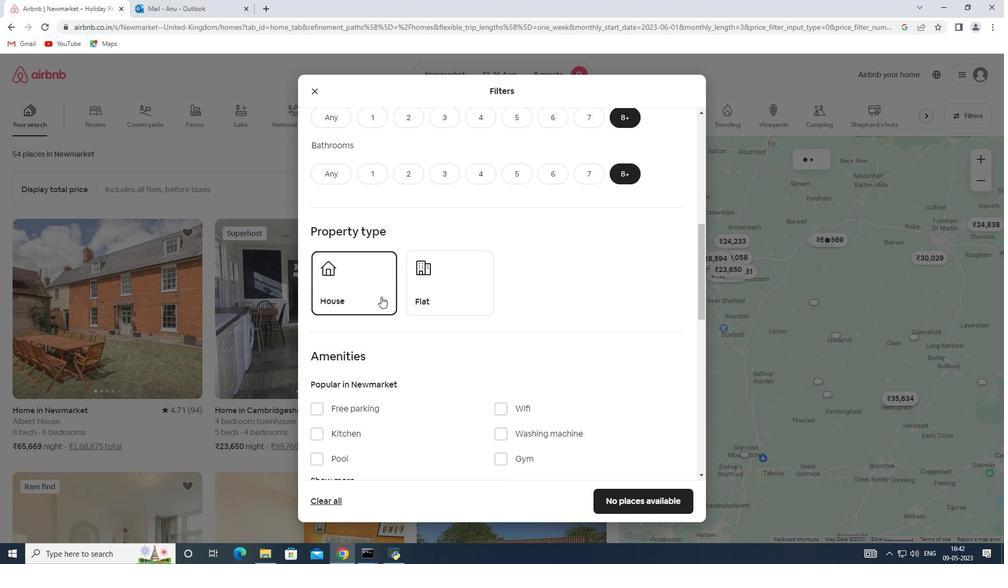 
Action: Mouse pressed left at (428, 303)
Screenshot: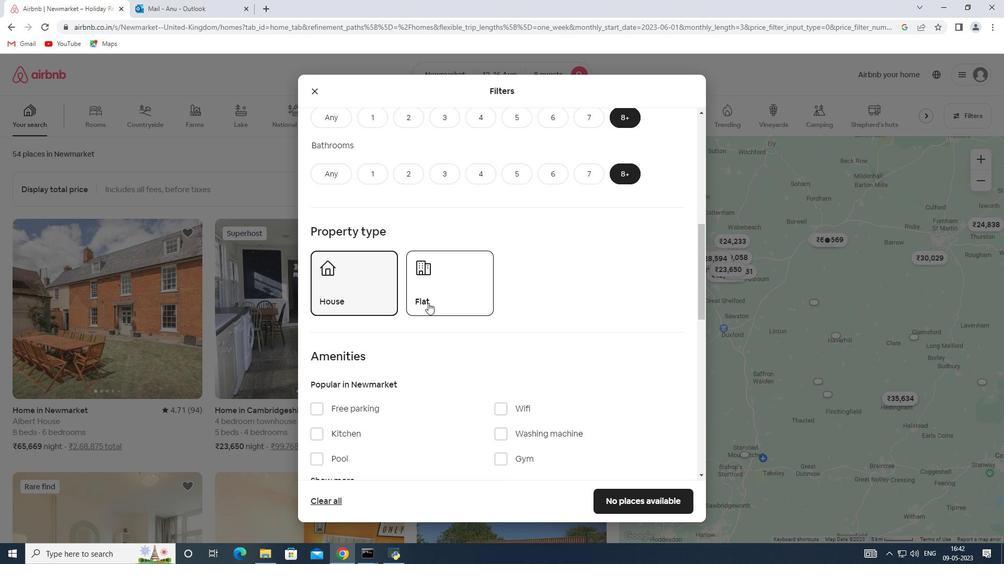 
Action: Mouse scrolled (428, 302) with delta (0, 0)
Screenshot: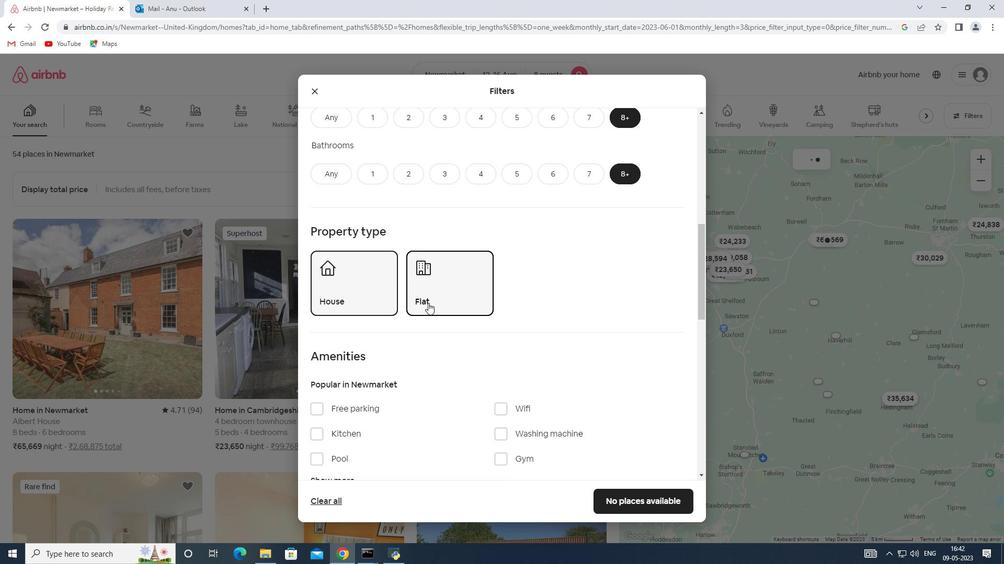 
Action: Mouse scrolled (428, 302) with delta (0, 0)
Screenshot: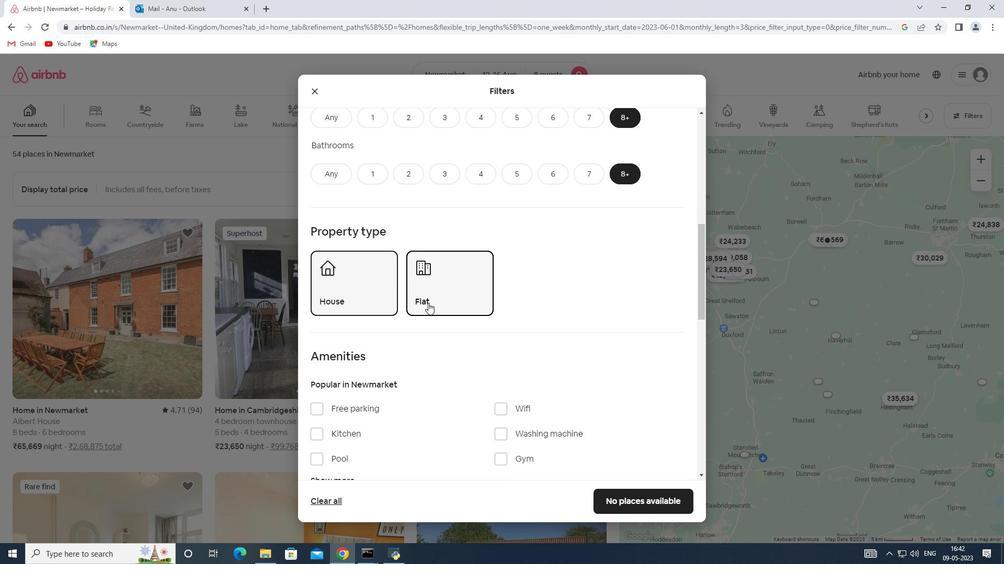 
Action: Mouse scrolled (428, 302) with delta (0, 0)
Screenshot: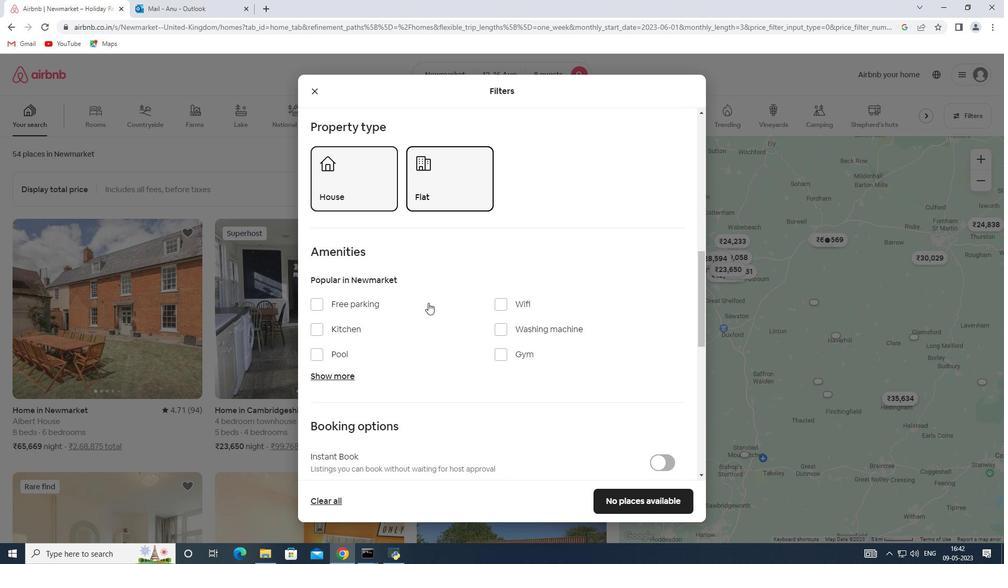 
Action: Mouse moved to (329, 327)
Screenshot: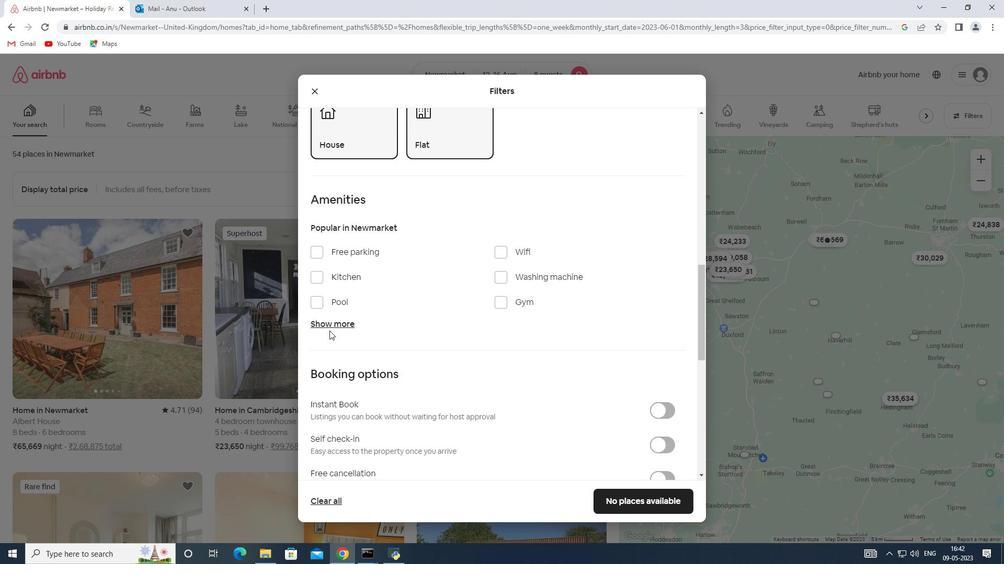 
Action: Mouse pressed left at (329, 327)
Screenshot: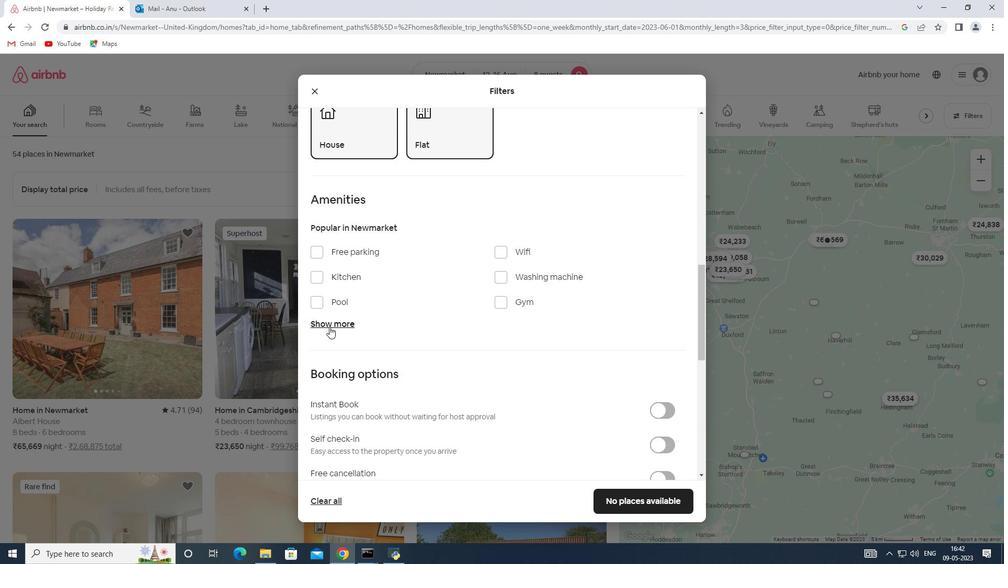 
Action: Mouse moved to (499, 249)
Screenshot: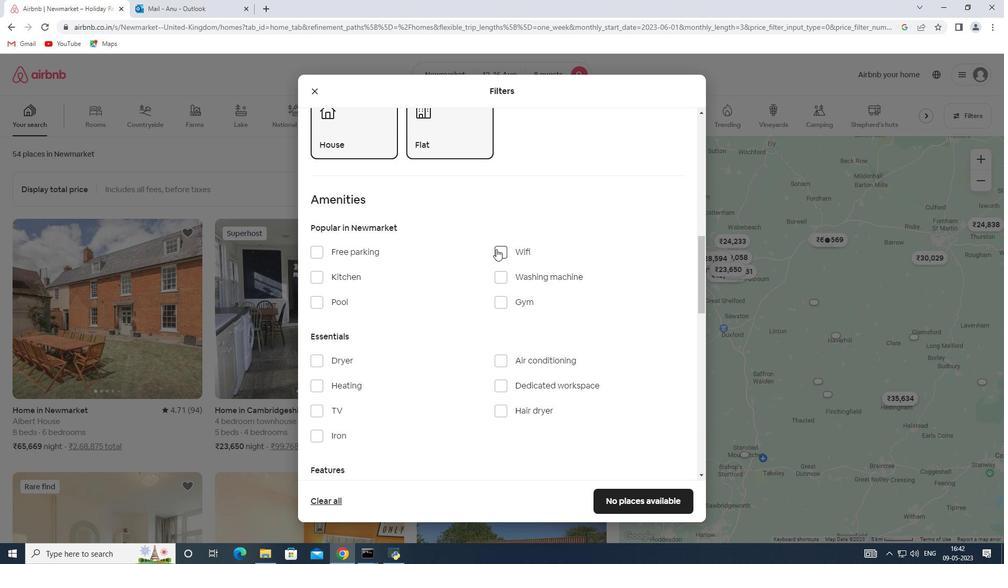
Action: Mouse pressed left at (499, 249)
Screenshot: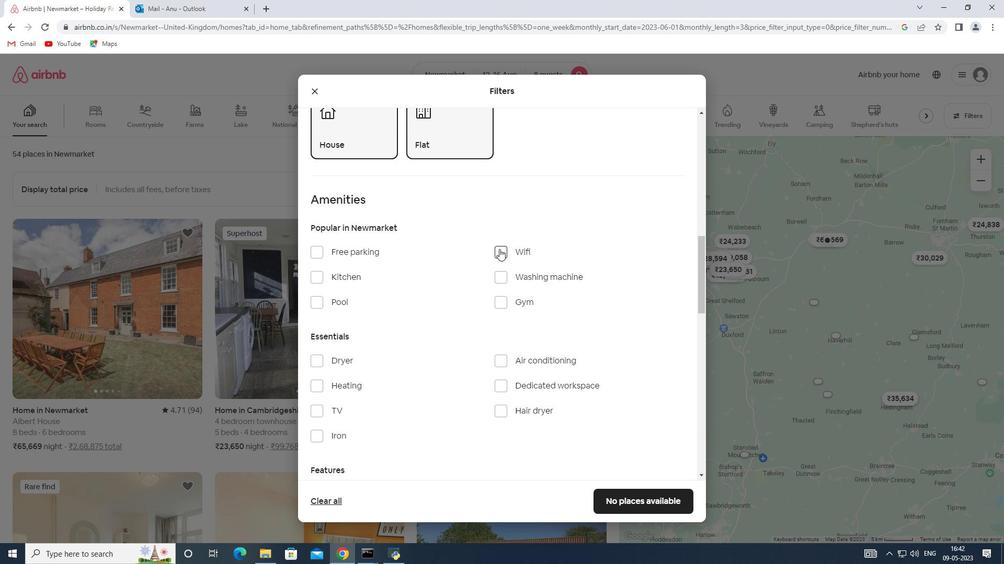 
Action: Mouse moved to (501, 347)
Screenshot: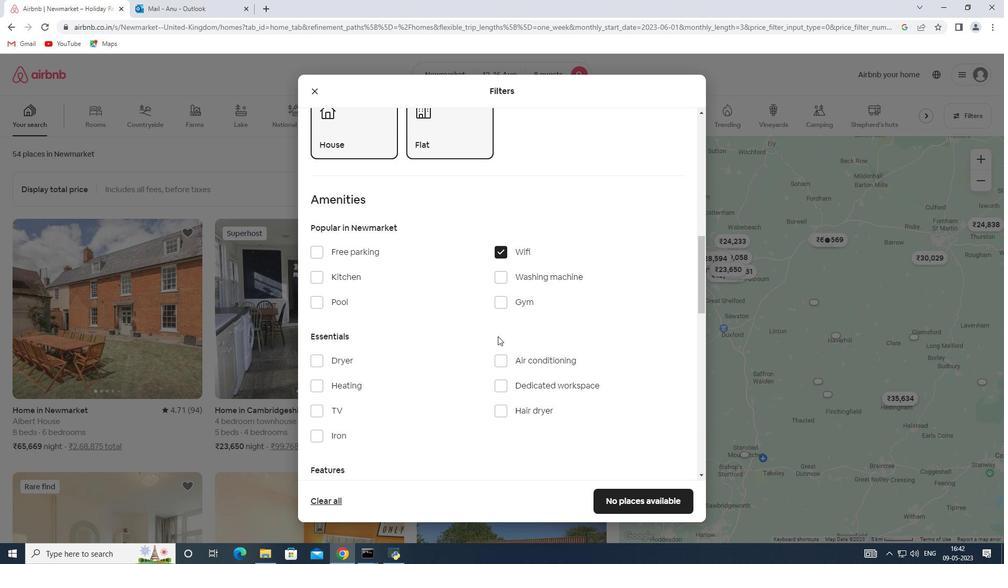 
Action: Mouse scrolled (501, 347) with delta (0, 0)
Screenshot: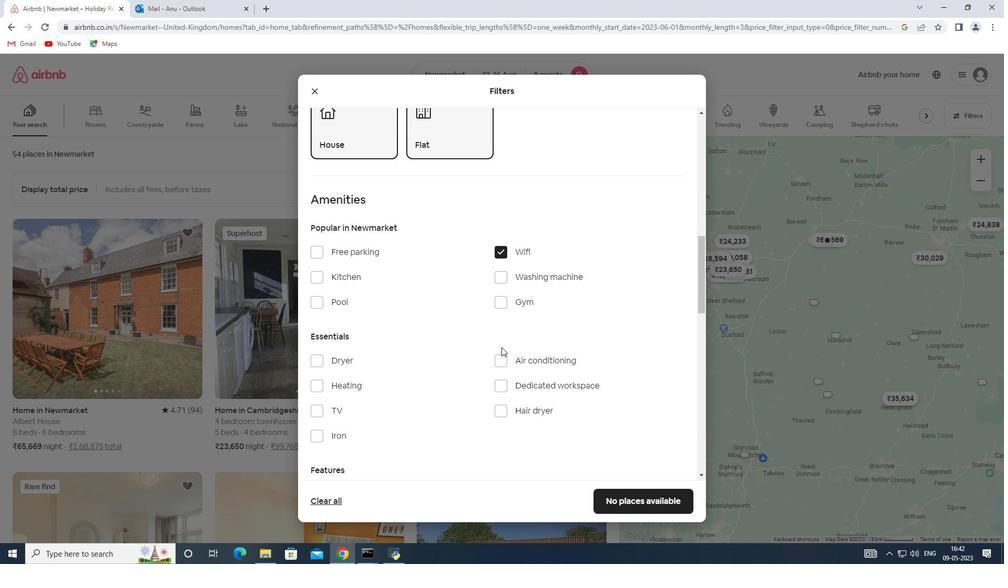 
Action: Mouse moved to (336, 360)
Screenshot: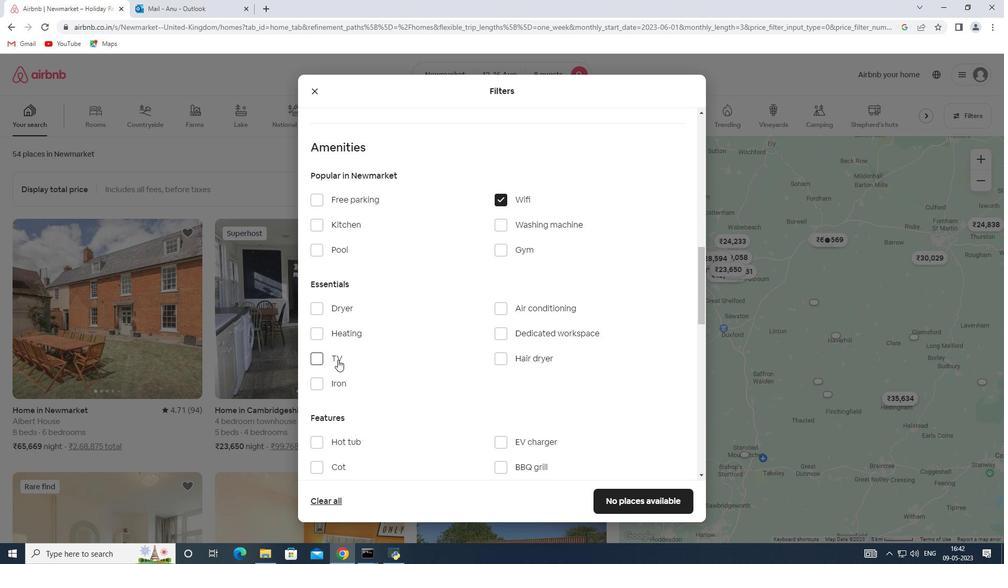 
Action: Mouse pressed left at (336, 360)
Screenshot: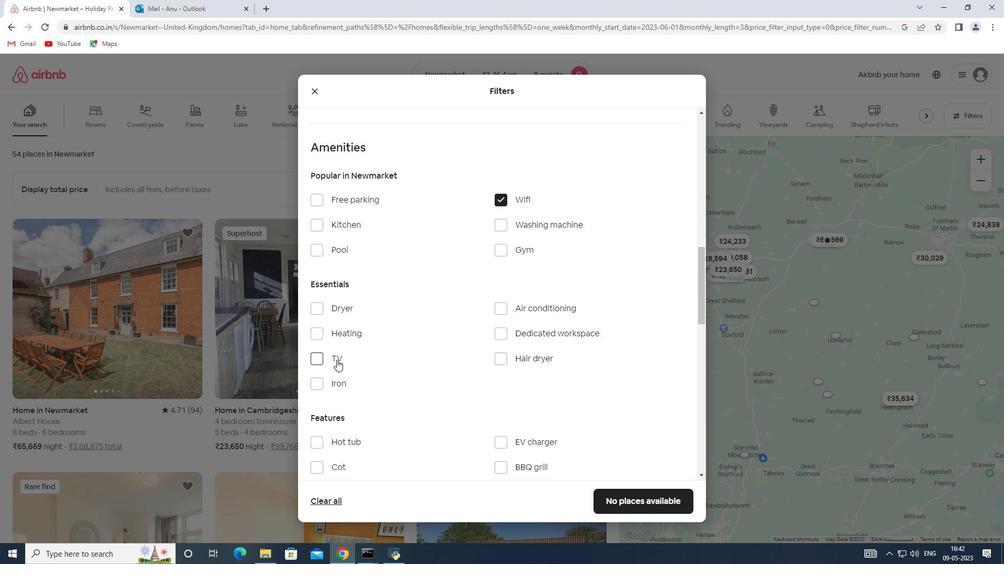 
Action: Mouse moved to (342, 195)
Screenshot: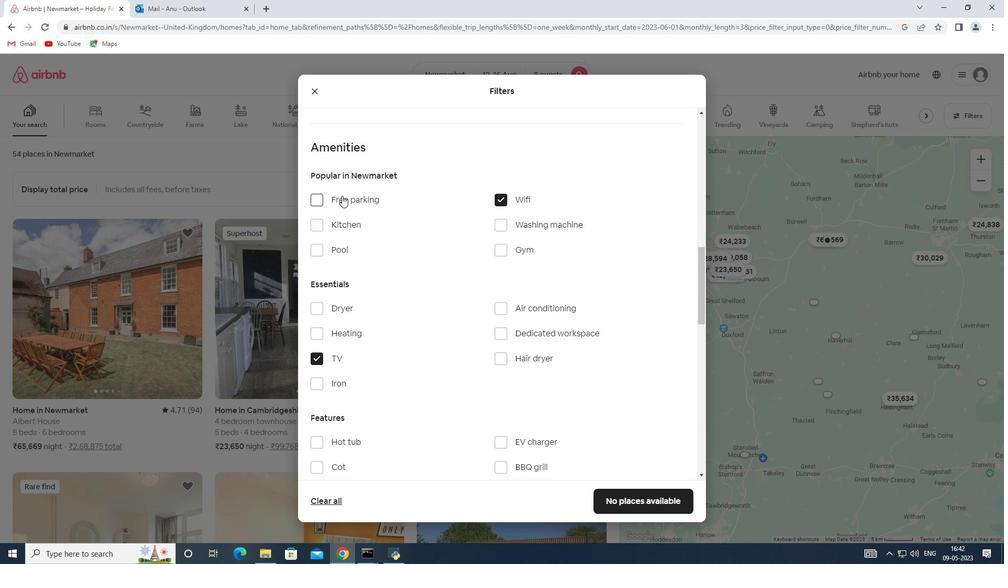 
Action: Mouse pressed left at (342, 195)
Screenshot: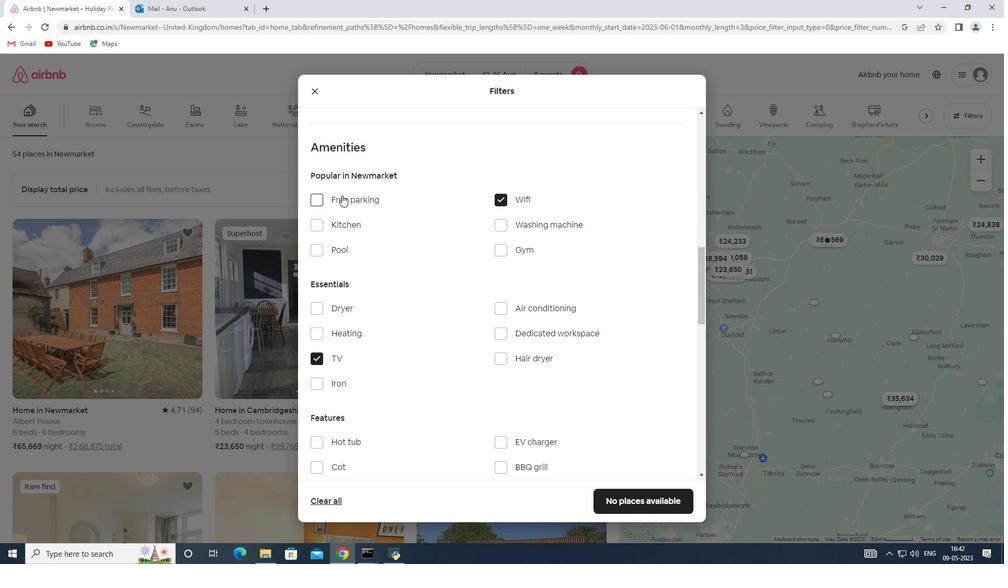 
Action: Mouse moved to (345, 200)
Screenshot: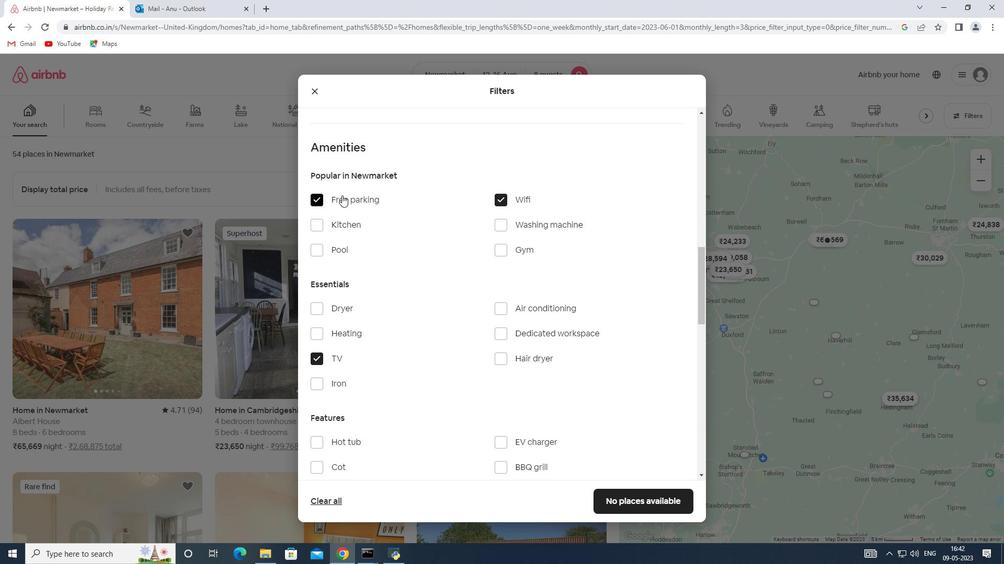 
Action: Mouse scrolled (345, 200) with delta (0, 0)
Screenshot: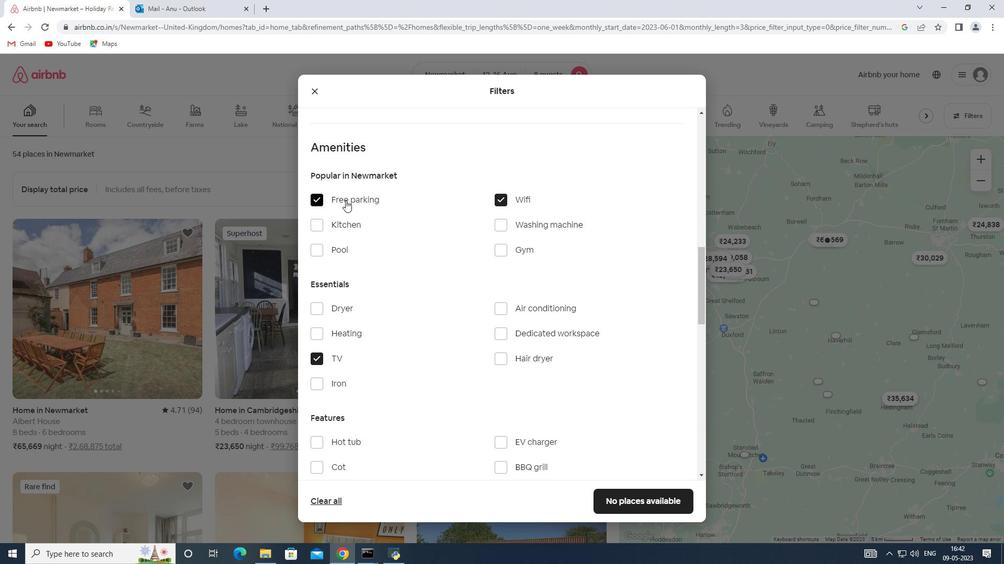 
Action: Mouse scrolled (345, 200) with delta (0, 0)
Screenshot: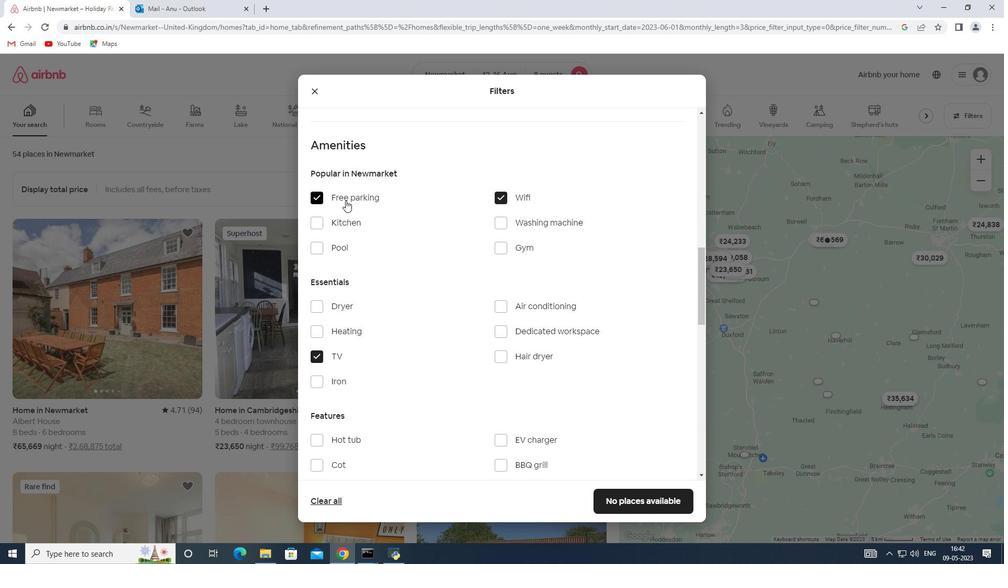 
Action: Mouse scrolled (345, 200) with delta (0, 0)
Screenshot: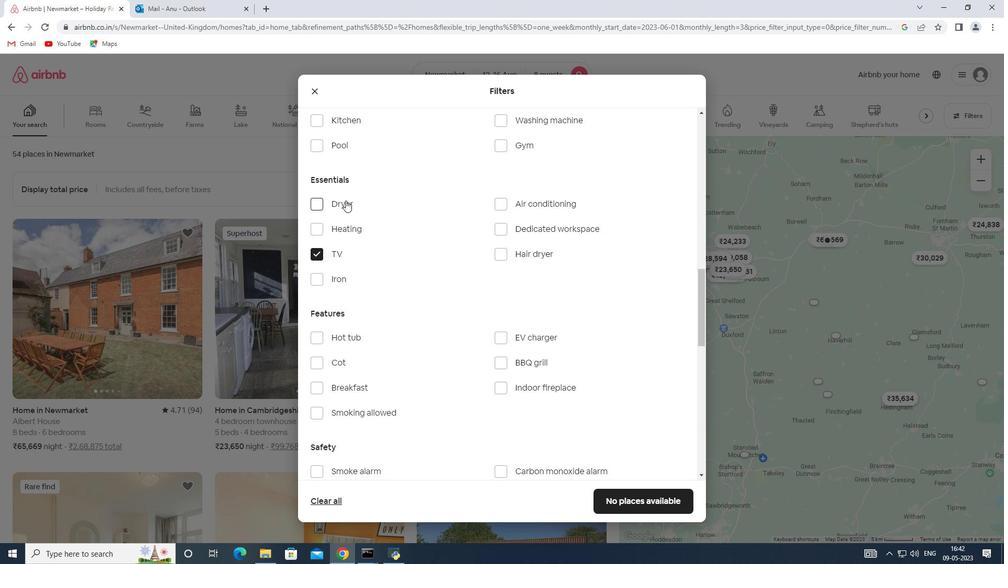 
Action: Mouse scrolled (345, 201) with delta (0, 0)
Screenshot: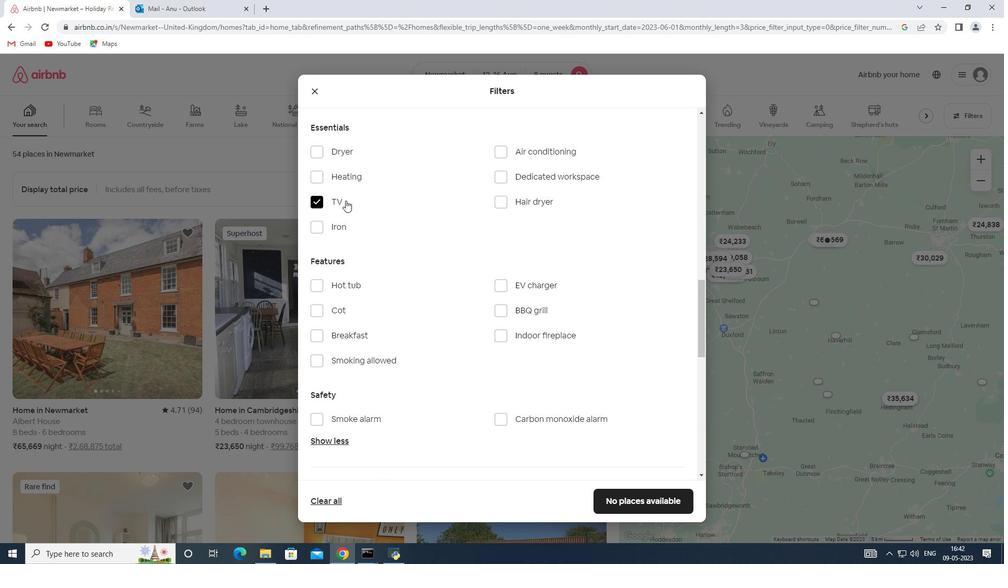 
Action: Mouse scrolled (345, 201) with delta (0, 0)
Screenshot: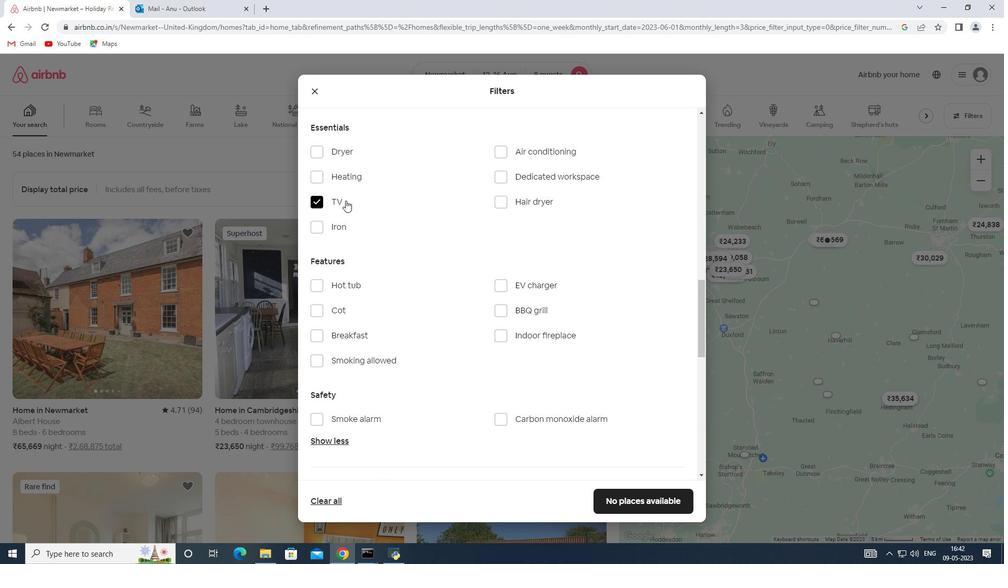 
Action: Mouse scrolled (345, 201) with delta (0, 0)
Screenshot: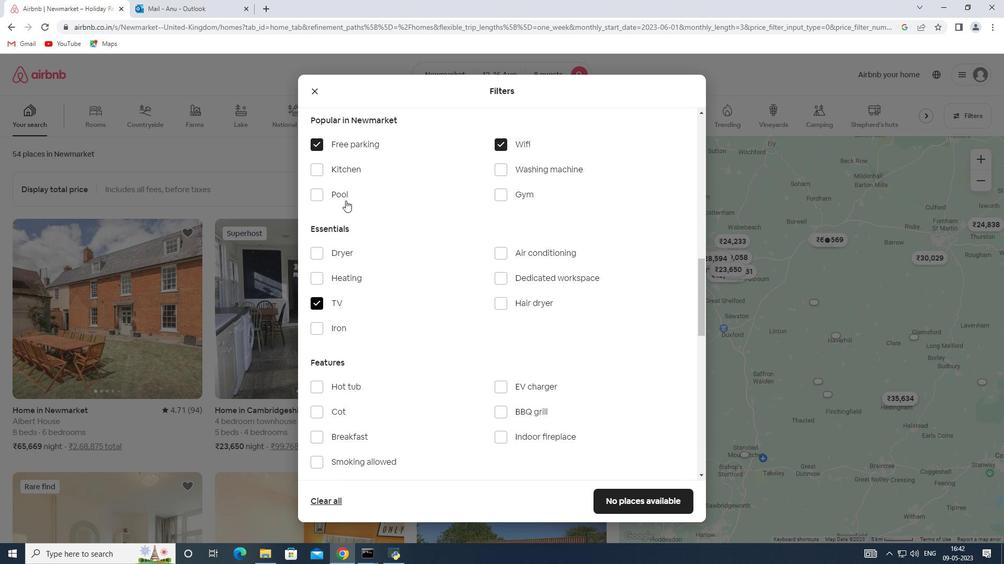 
Action: Mouse scrolled (345, 201) with delta (0, 0)
Screenshot: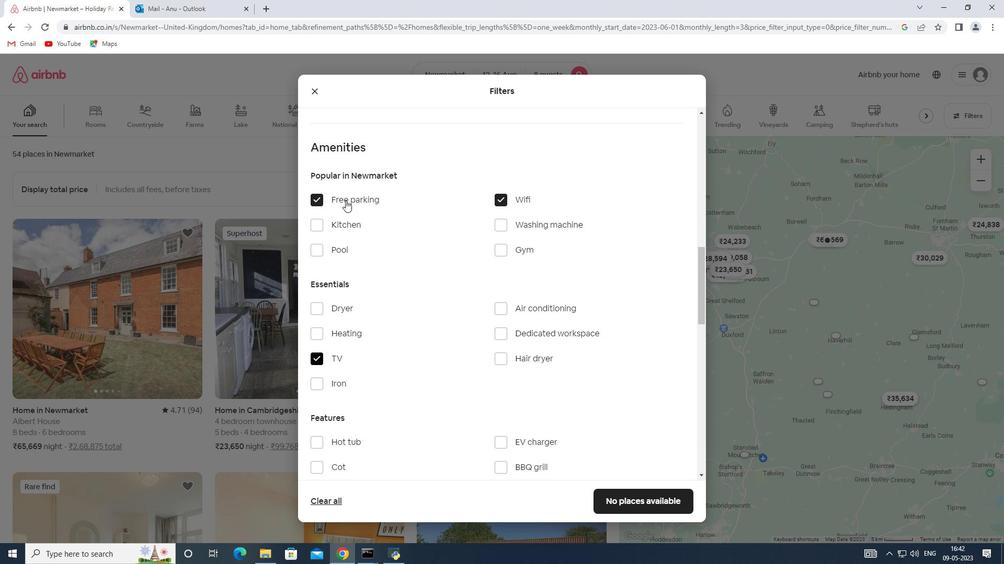 
Action: Mouse scrolled (345, 200) with delta (0, 0)
Screenshot: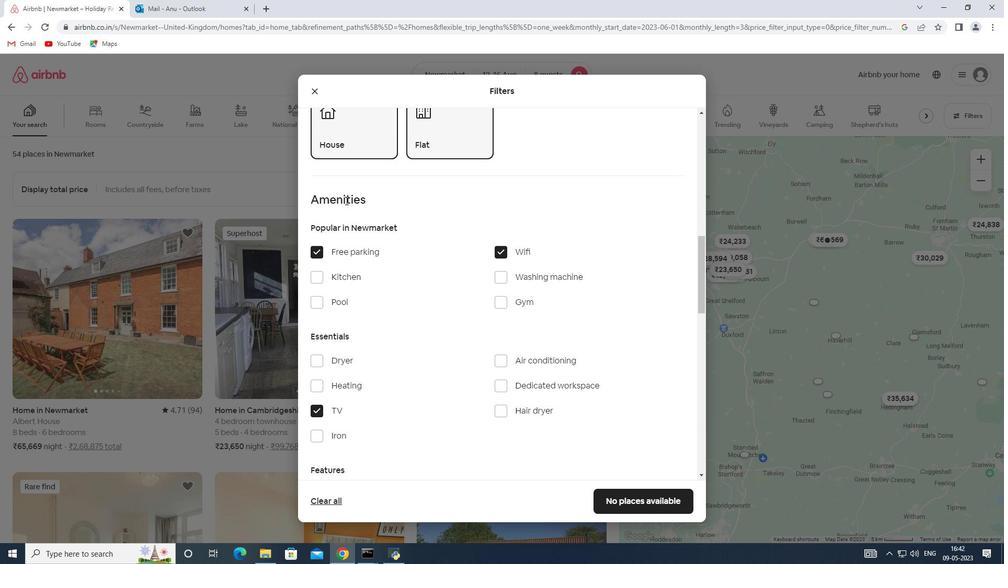 
Action: Mouse scrolled (345, 200) with delta (0, 0)
Screenshot: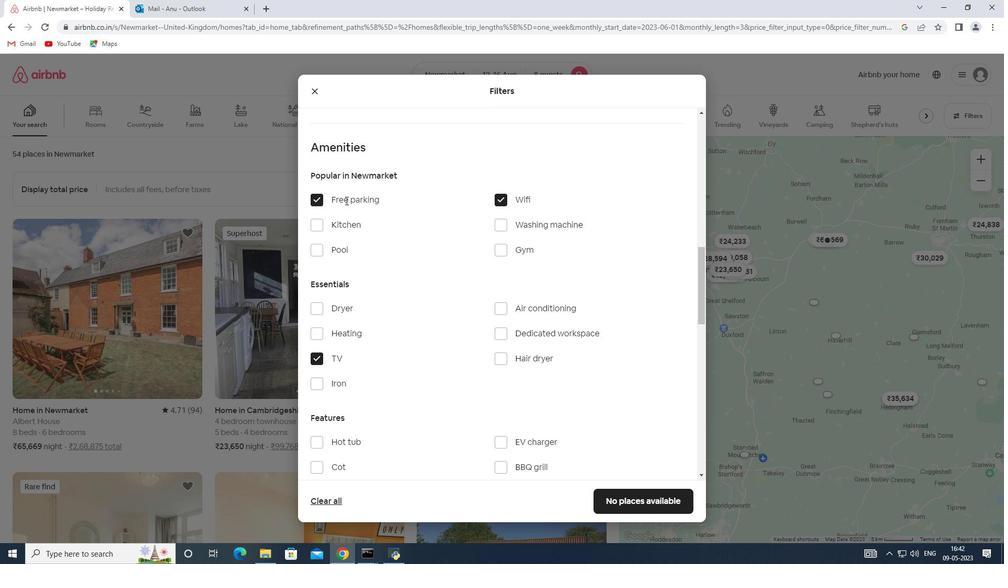
Action: Mouse scrolled (345, 200) with delta (0, 0)
Screenshot: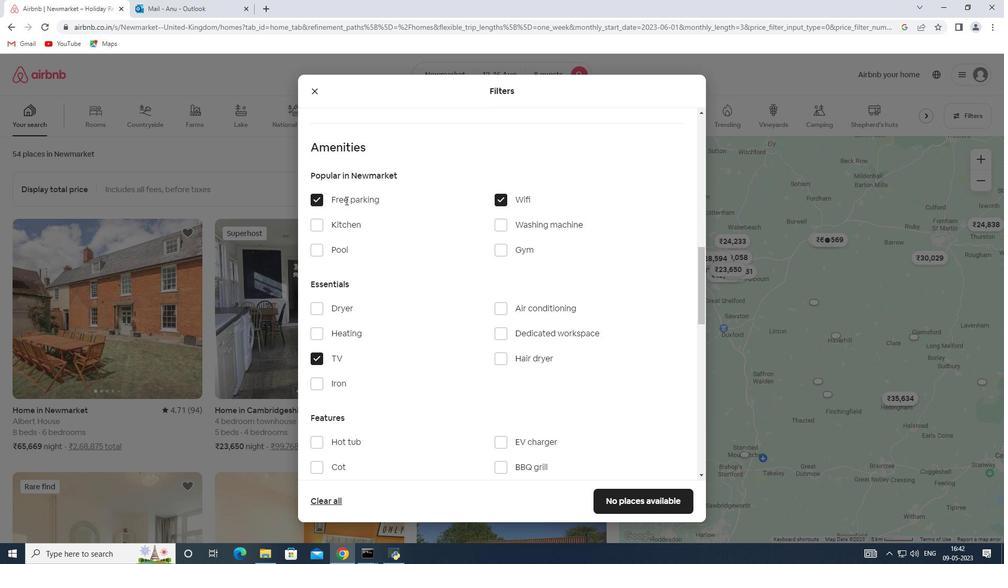 
Action: Mouse moved to (506, 145)
Screenshot: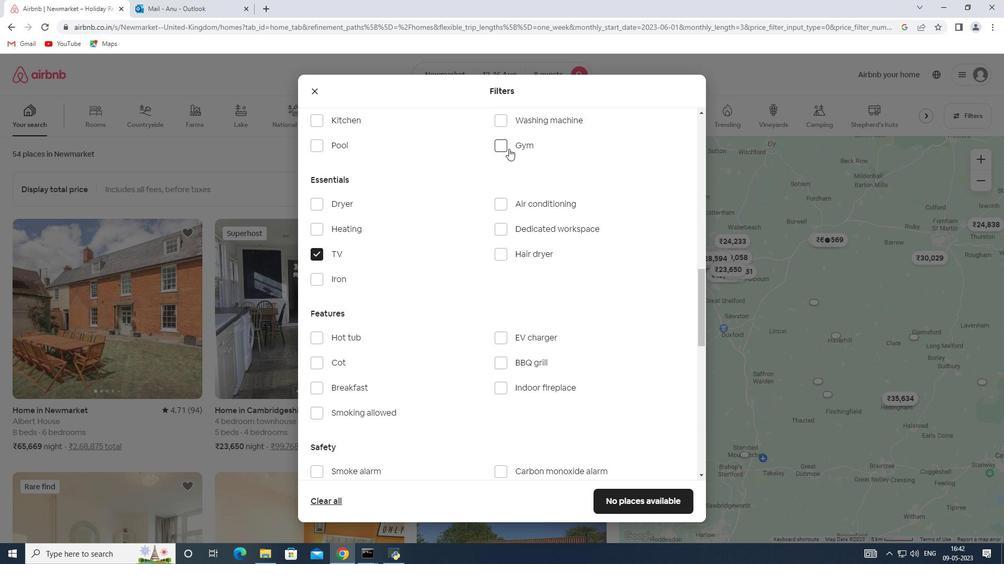 
Action: Mouse pressed left at (506, 145)
Screenshot: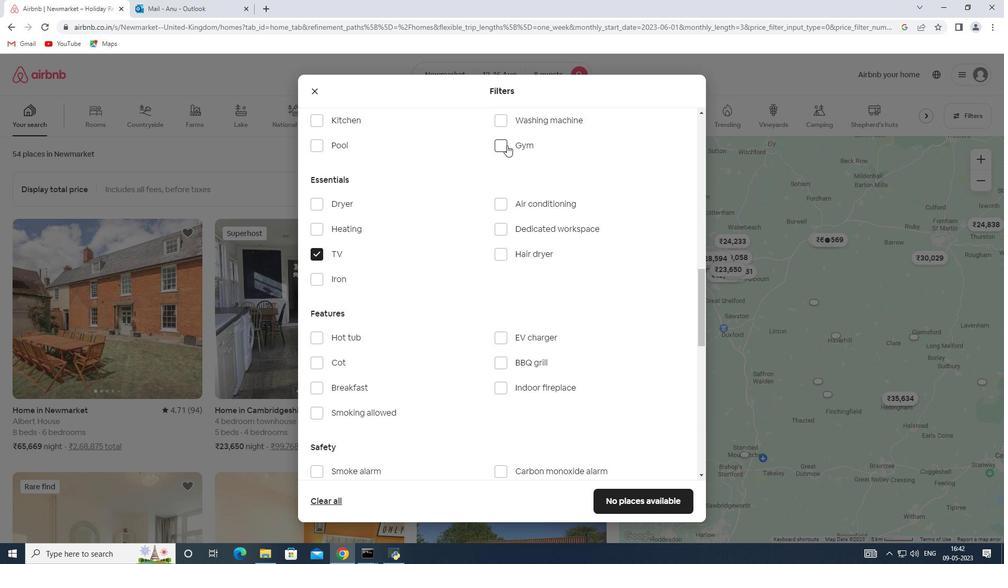 
Action: Mouse moved to (467, 203)
Screenshot: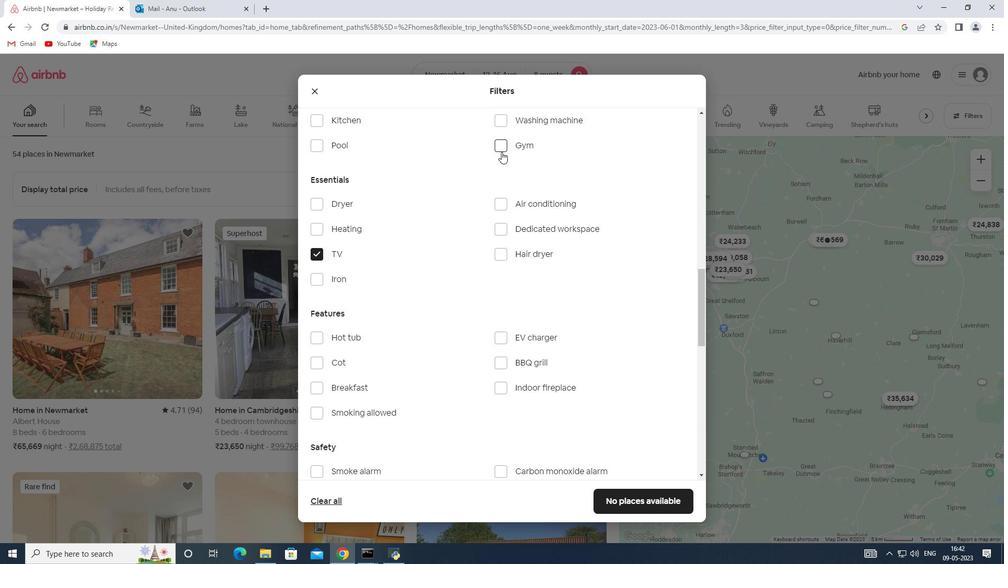
Action: Mouse scrolled (467, 203) with delta (0, 0)
Screenshot: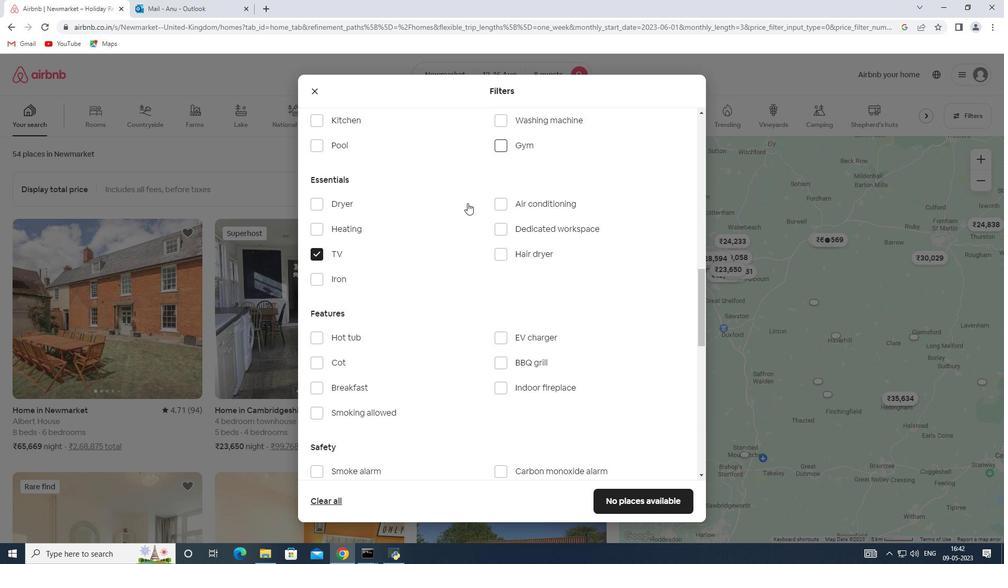 
Action: Mouse scrolled (467, 202) with delta (0, 0)
Screenshot: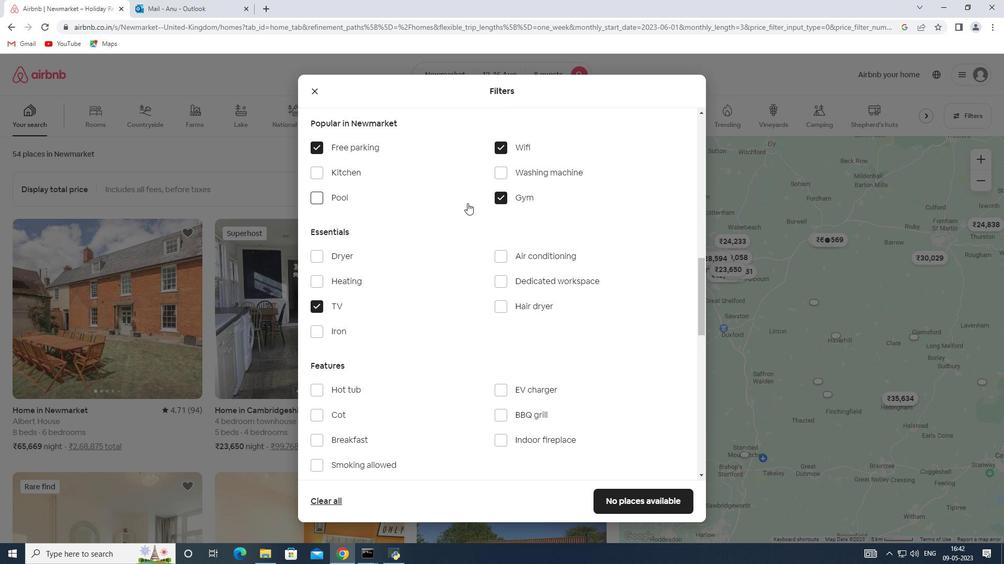 
Action: Mouse moved to (354, 388)
Screenshot: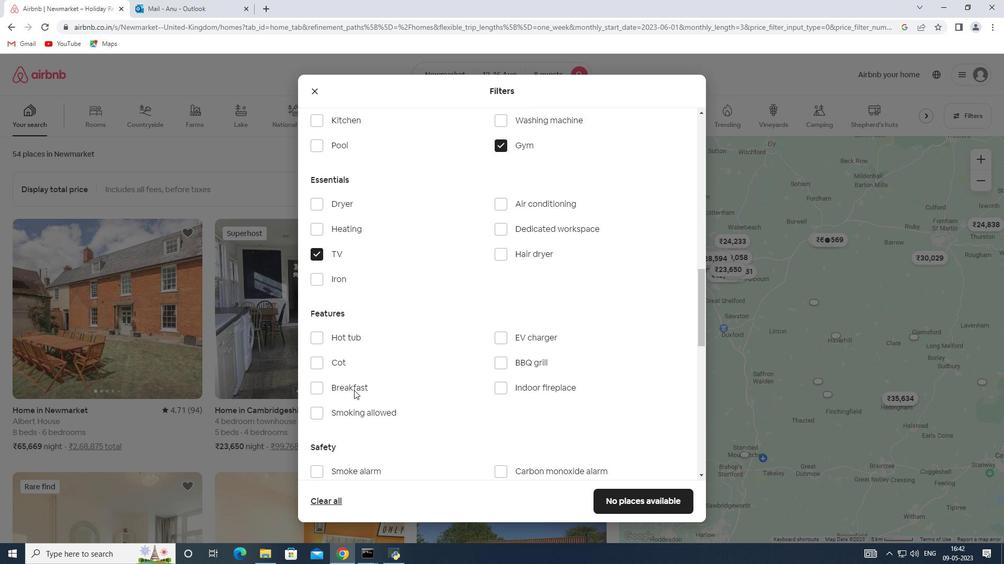 
Action: Mouse pressed left at (354, 388)
Screenshot: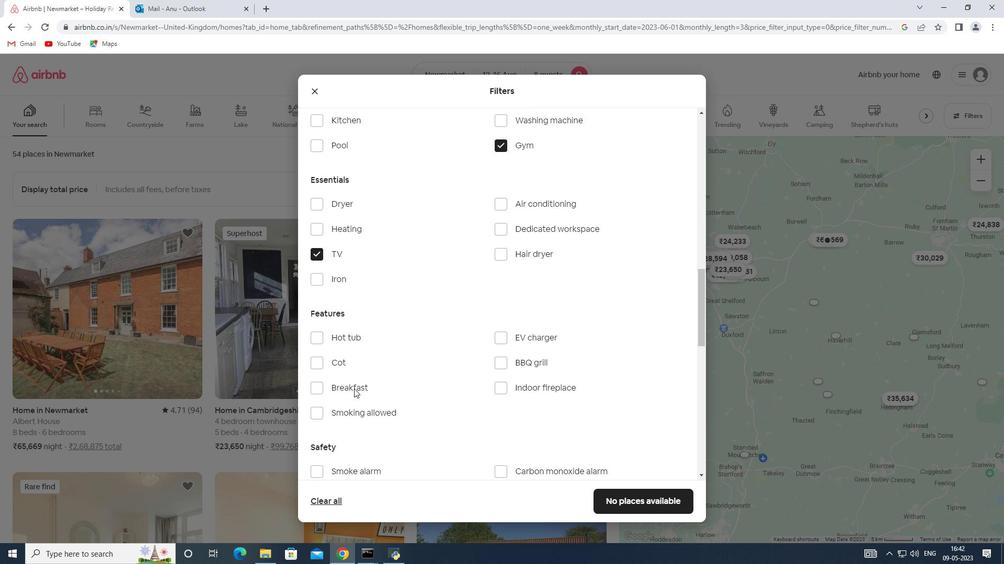 
Action: Mouse moved to (473, 334)
Screenshot: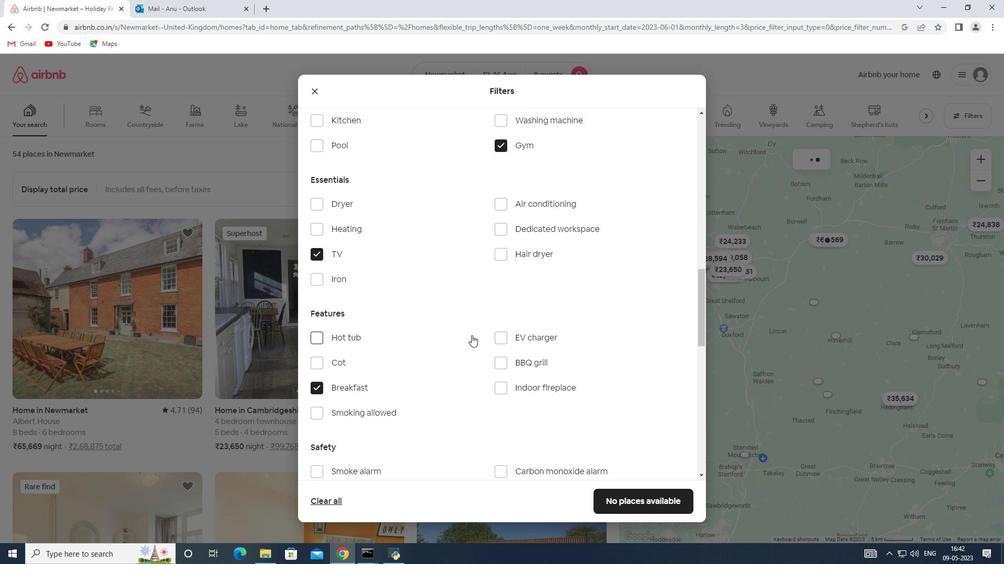 
Action: Mouse scrolled (473, 334) with delta (0, 0)
Screenshot: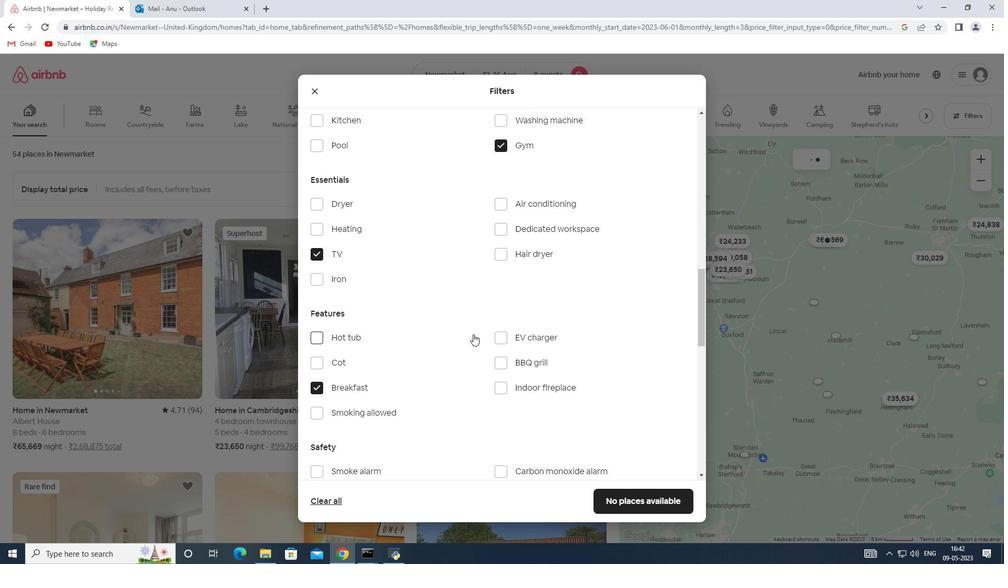 
Action: Mouse scrolled (473, 334) with delta (0, 0)
Screenshot: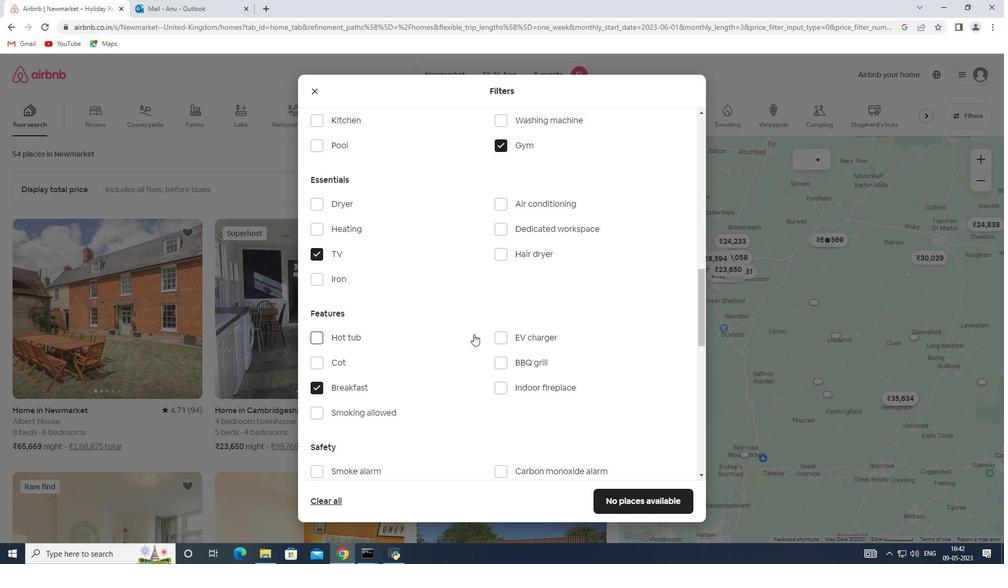 
Action: Mouse scrolled (473, 334) with delta (0, 0)
Screenshot: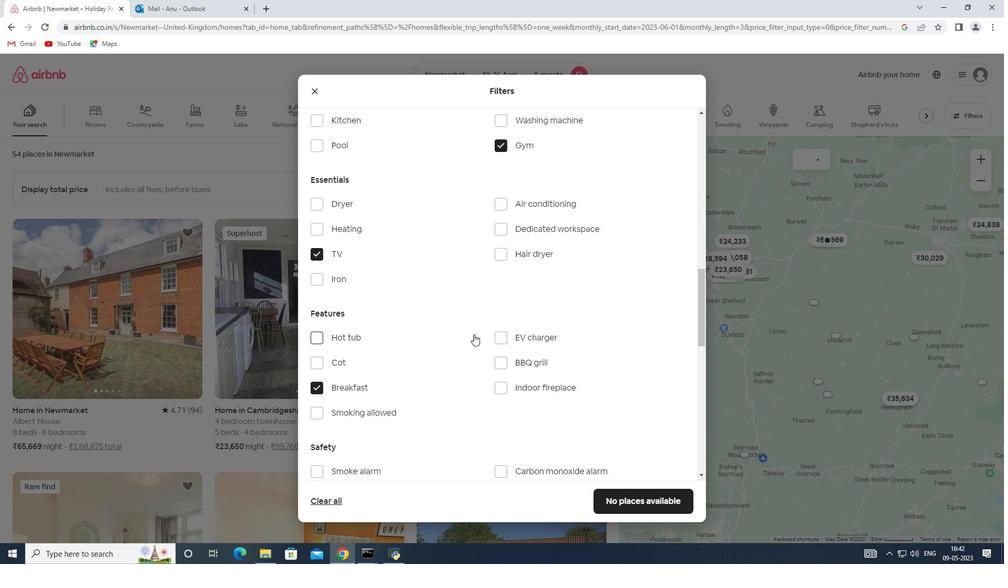 
Action: Mouse moved to (516, 372)
Screenshot: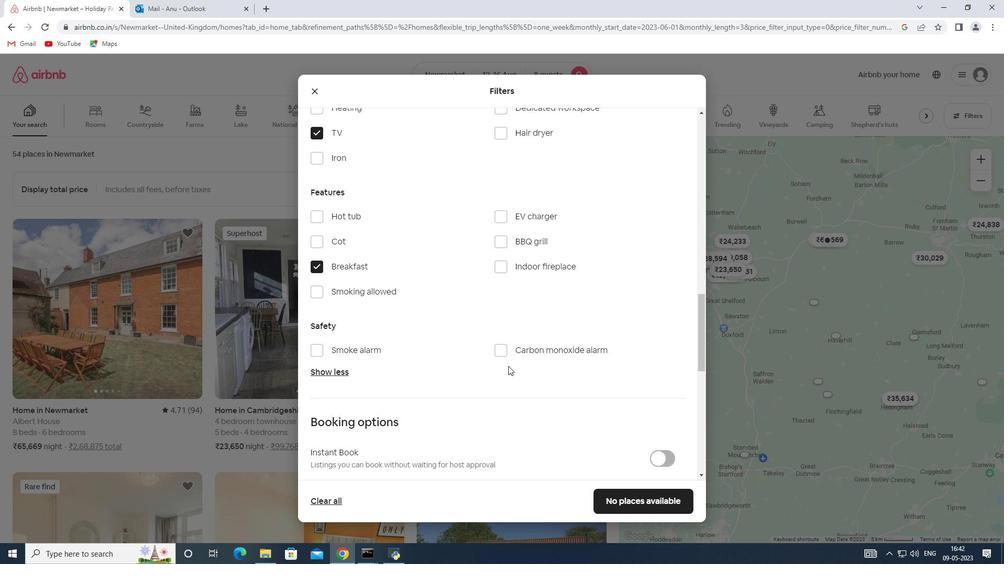 
Action: Mouse scrolled (516, 371) with delta (0, 0)
Screenshot: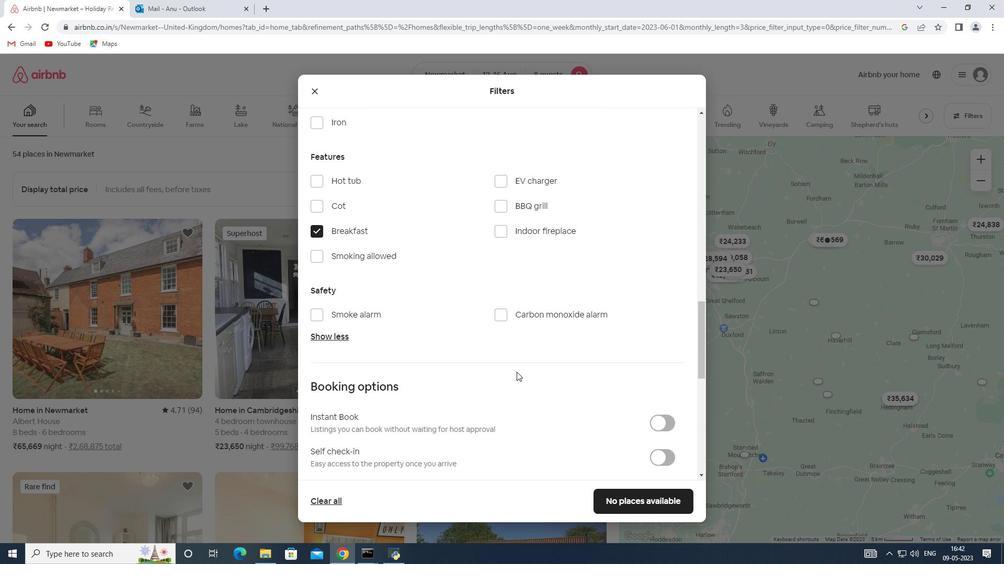 
Action: Mouse scrolled (516, 371) with delta (0, 0)
Screenshot: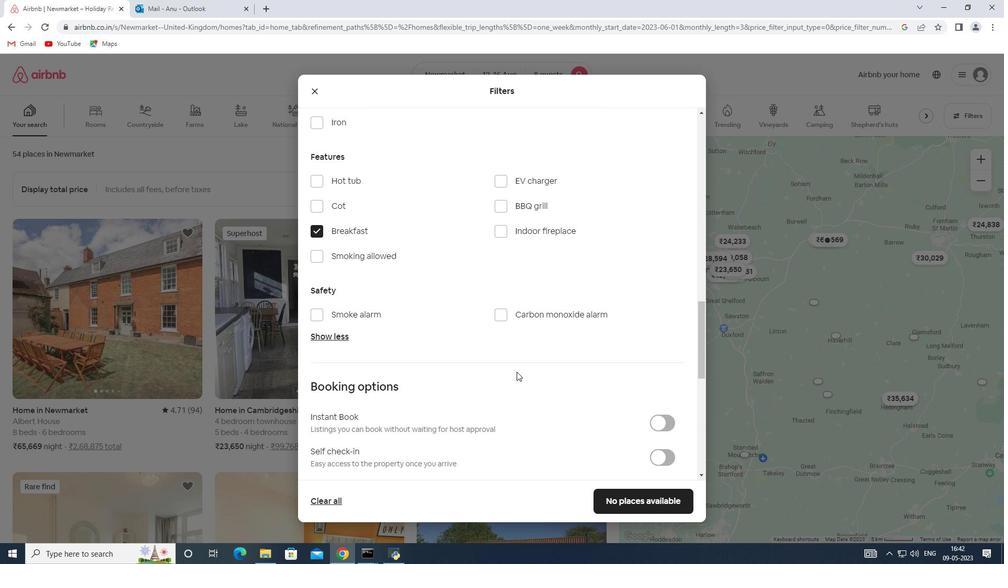 
Action: Mouse moved to (656, 351)
Screenshot: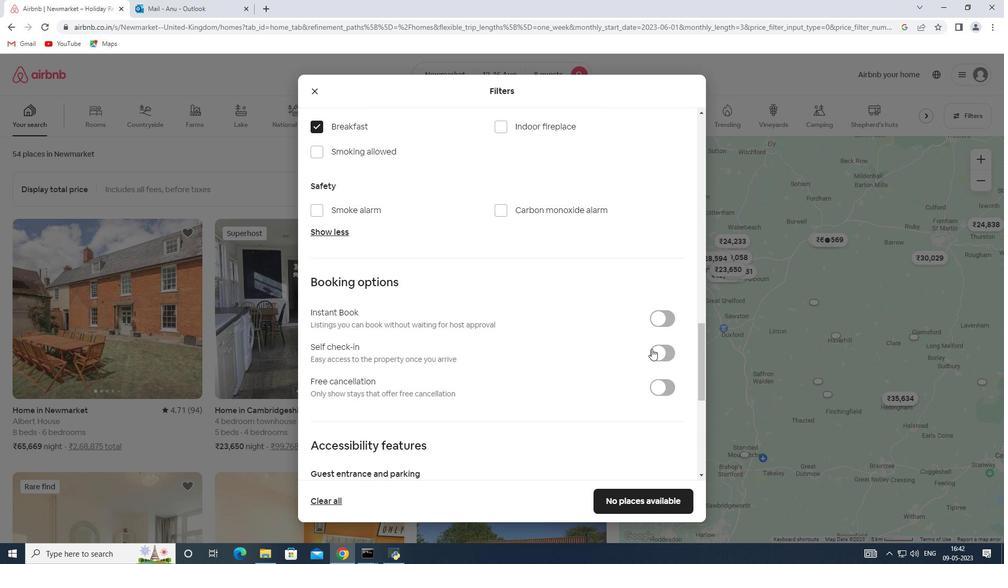 
Action: Mouse pressed left at (656, 351)
Screenshot: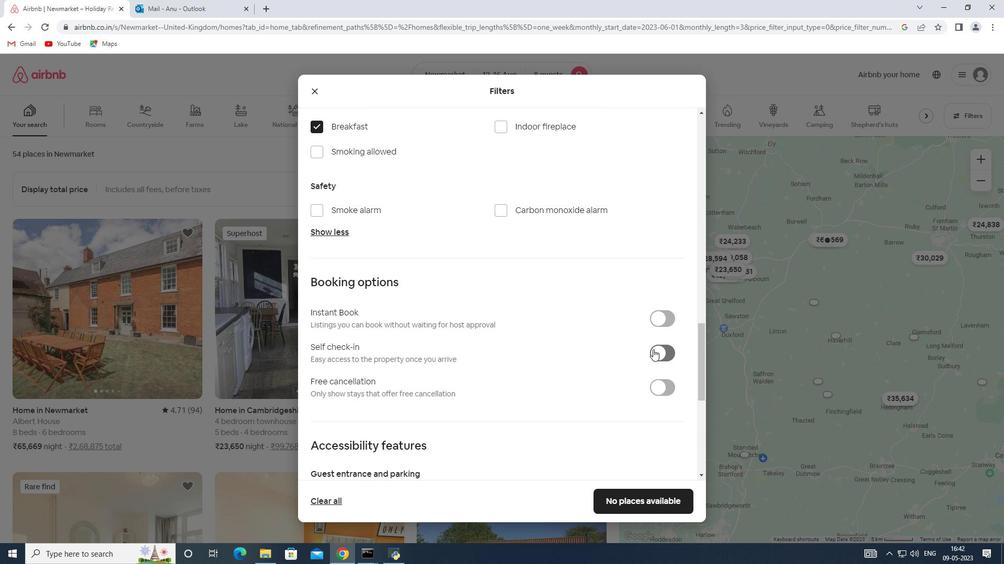 
Action: Mouse moved to (455, 341)
Screenshot: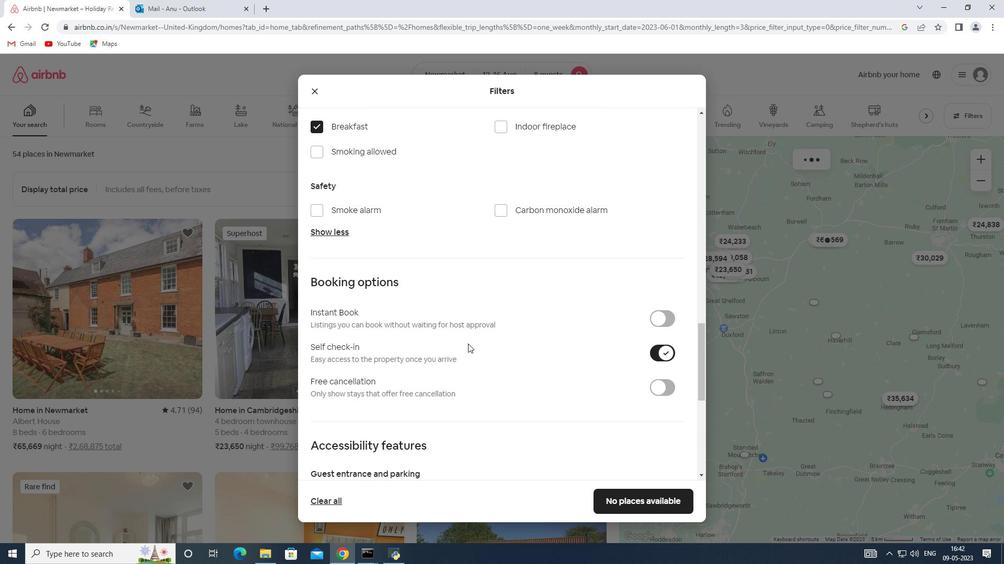 
Action: Mouse scrolled (455, 341) with delta (0, 0)
Screenshot: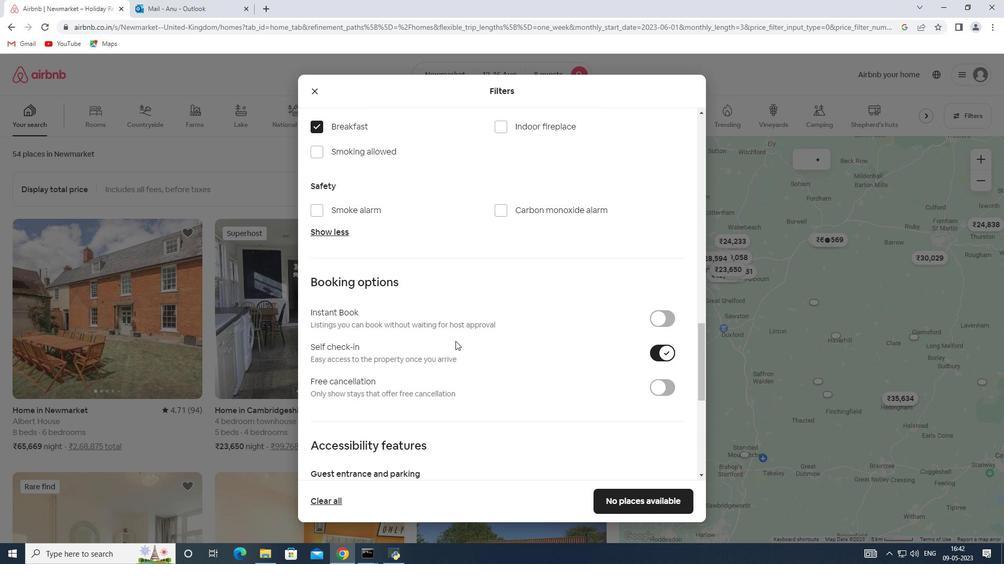 
Action: Mouse scrolled (455, 341) with delta (0, 0)
Screenshot: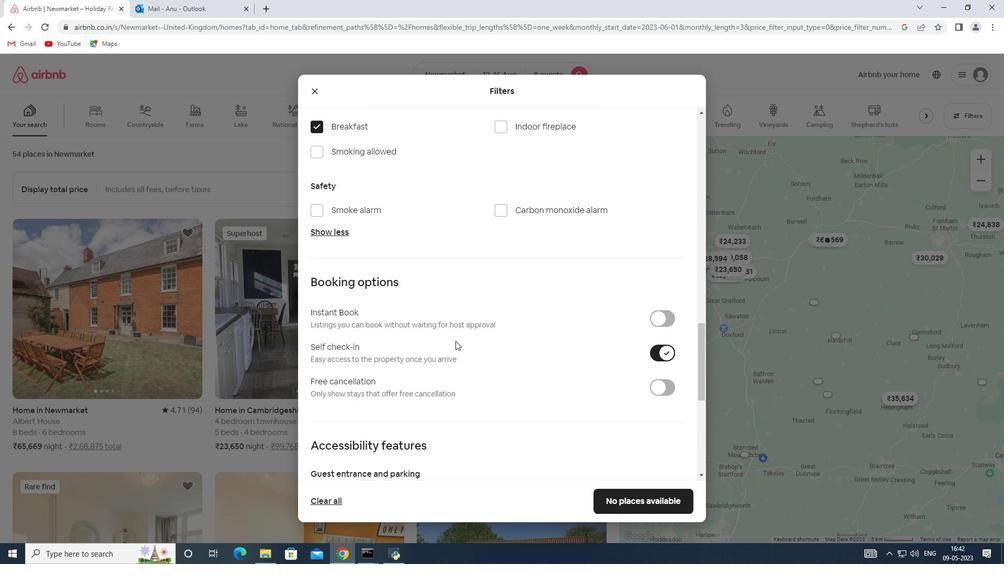 
Action: Mouse scrolled (455, 341) with delta (0, 0)
Screenshot: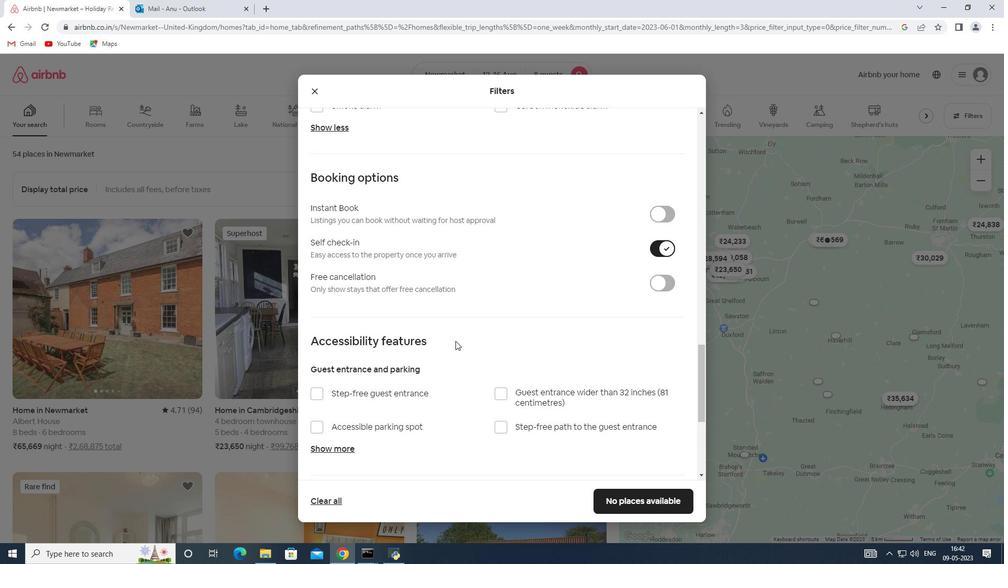 
Action: Mouse scrolled (455, 341) with delta (0, 0)
Screenshot: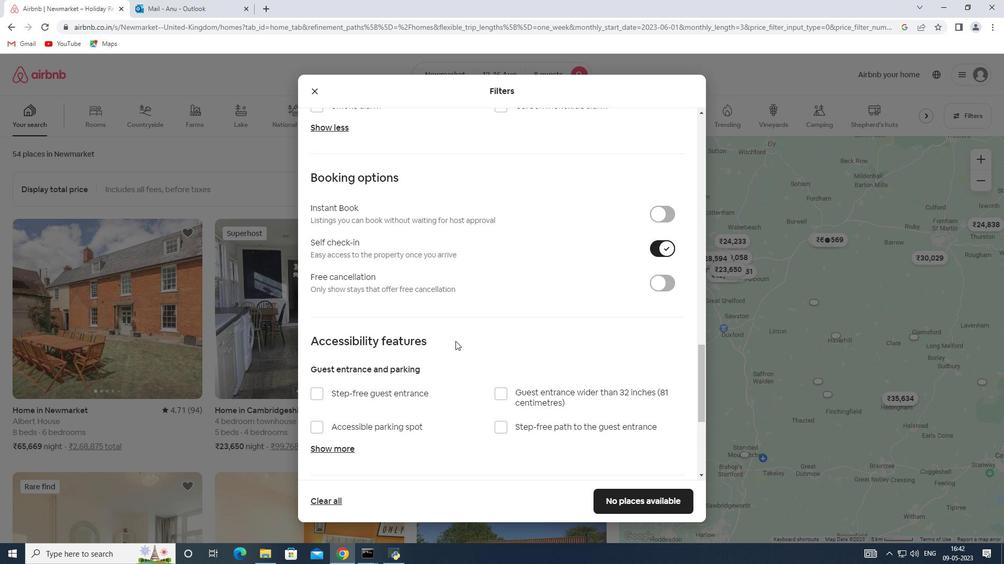 
Action: Mouse scrolled (455, 341) with delta (0, 0)
Screenshot: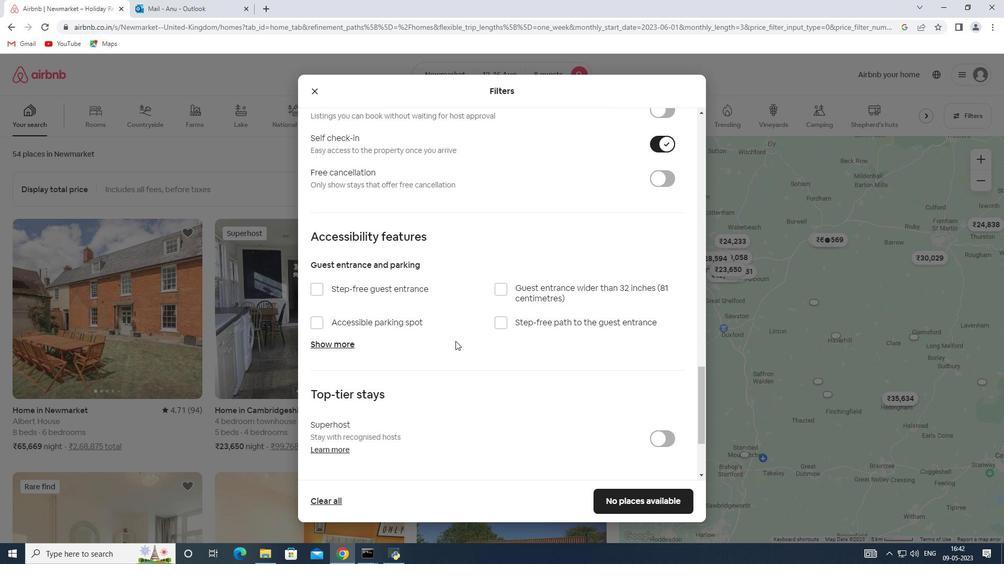 
Action: Mouse scrolled (455, 341) with delta (0, 0)
Screenshot: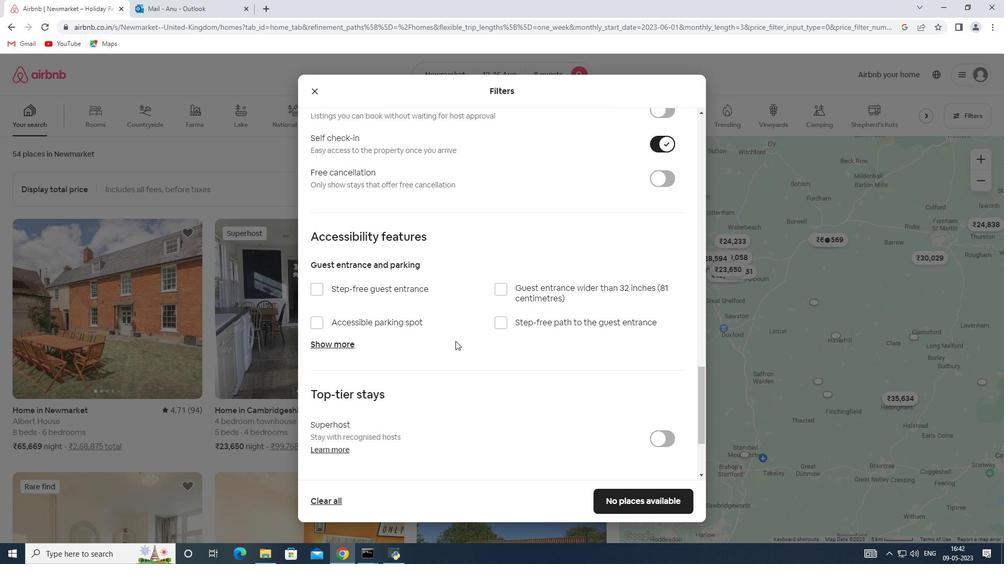 
Action: Mouse moved to (352, 433)
Screenshot: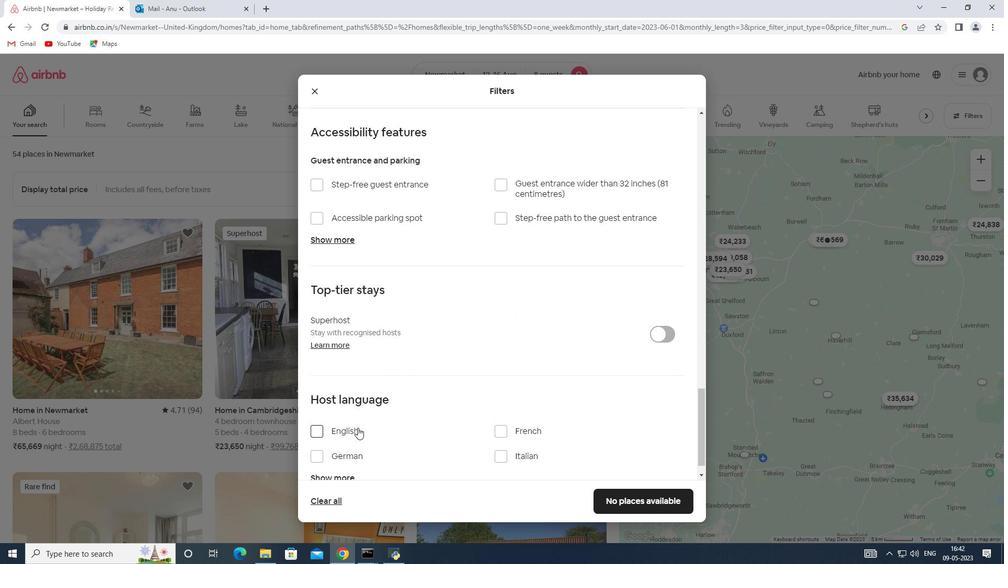 
Action: Mouse pressed left at (352, 433)
Screenshot: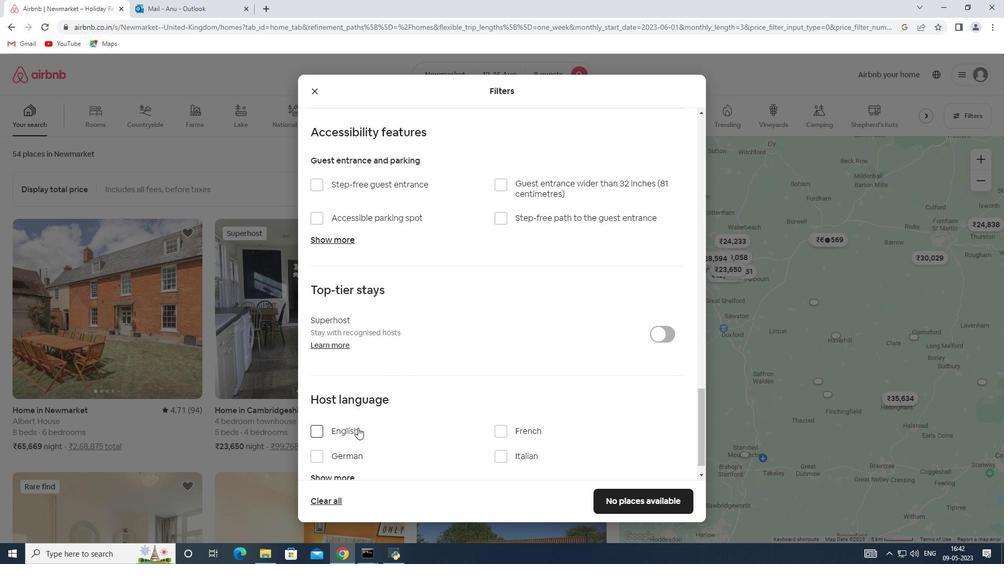 
Action: Mouse moved to (662, 501)
Screenshot: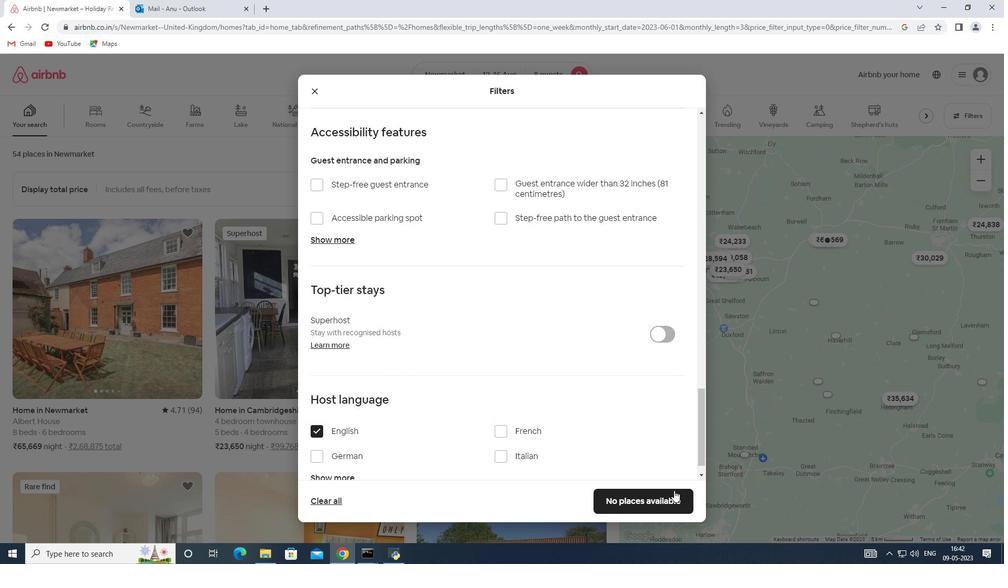 
Action: Mouse pressed left at (662, 501)
Screenshot: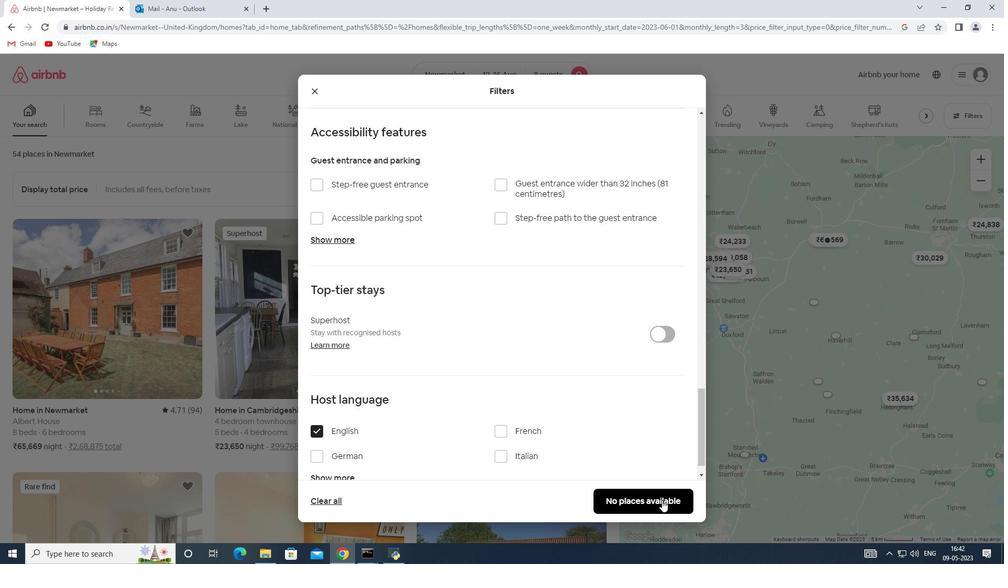 
